 Task: Select the current location as CNN Center, Georgia, United States . Now zoom + , and verify the location . Show zoom slider
Action: Mouse moved to (178, 68)
Screenshot: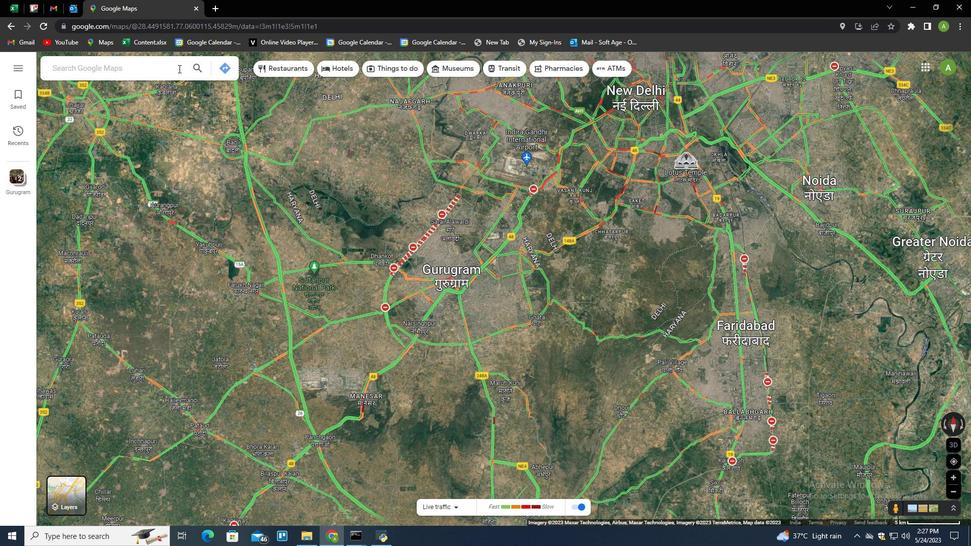 
Action: Mouse pressed left at (178, 68)
Screenshot: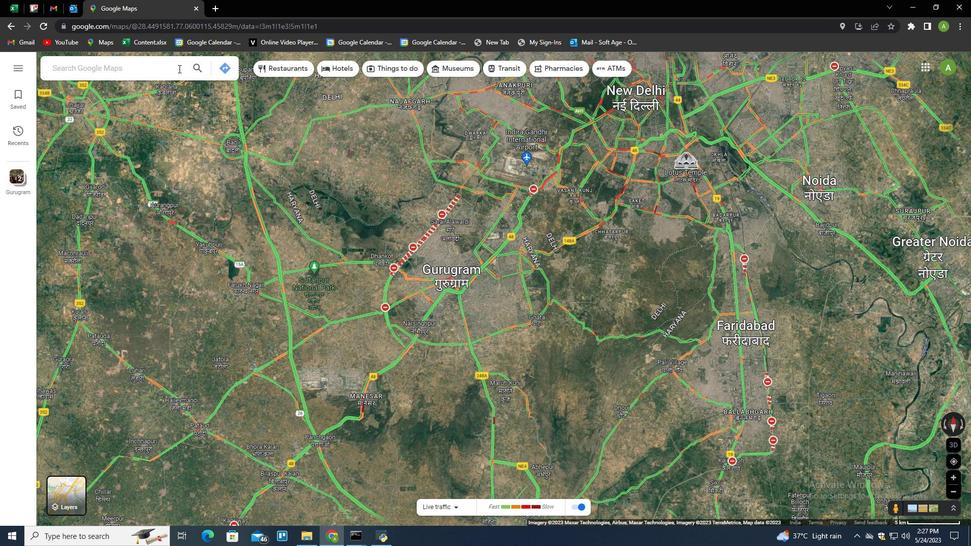 
Action: Mouse moved to (163, 70)
Screenshot: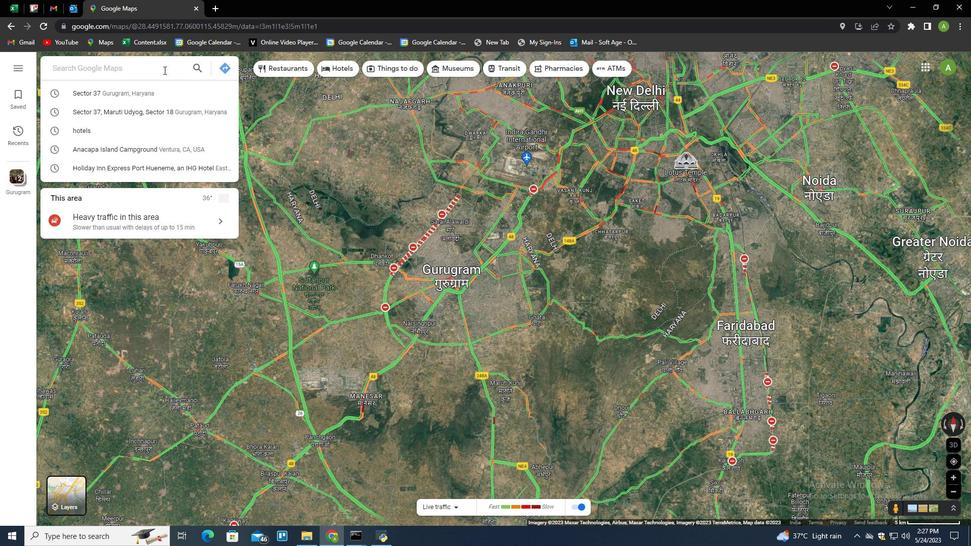 
Action: Key pressed <Key.shift>CNN<Key.space>Center,<Key.space><Key.shift>Georgia,<Key.space><Key.shift>United<Key.space><Key.shift>States<Key.enter>
Screenshot: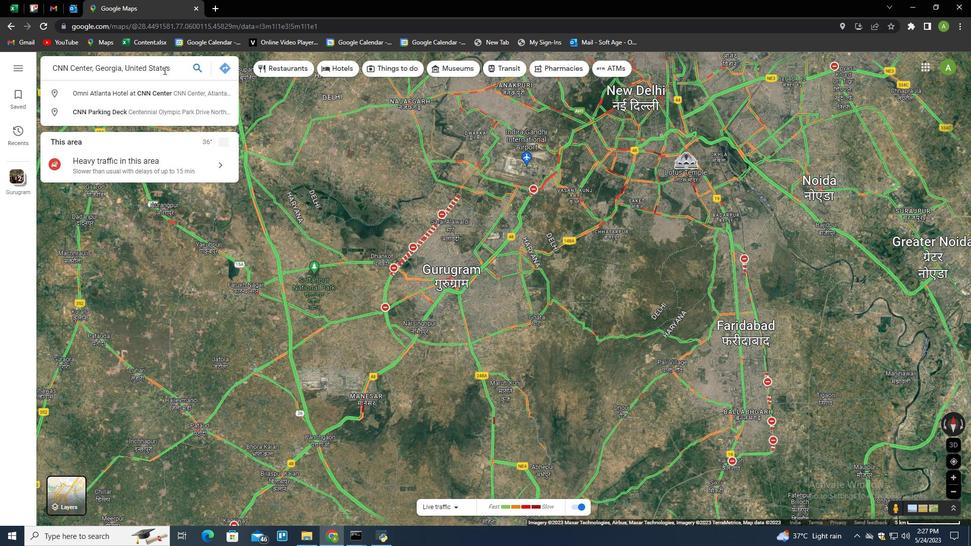 
Action: Mouse moved to (180, 69)
Screenshot: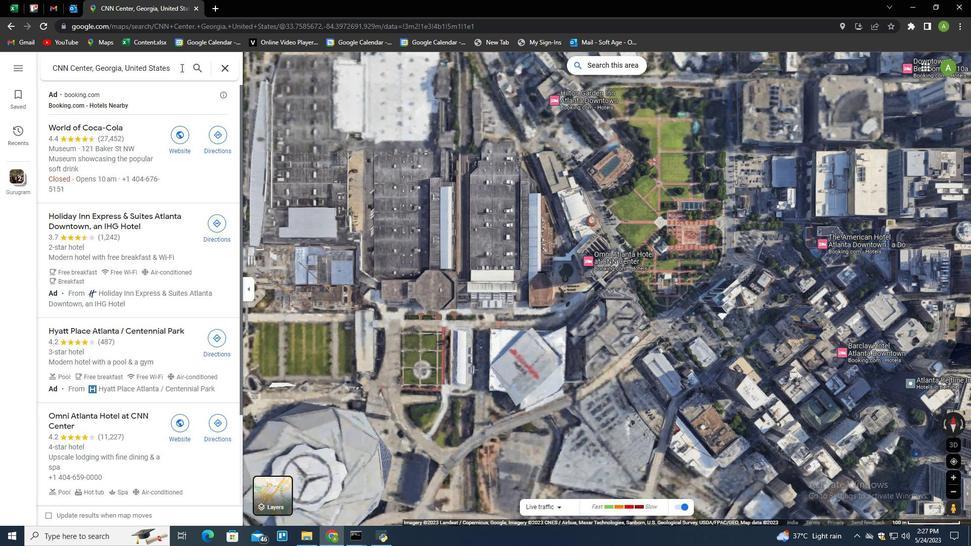 
Action: Mouse pressed left at (180, 69)
Screenshot: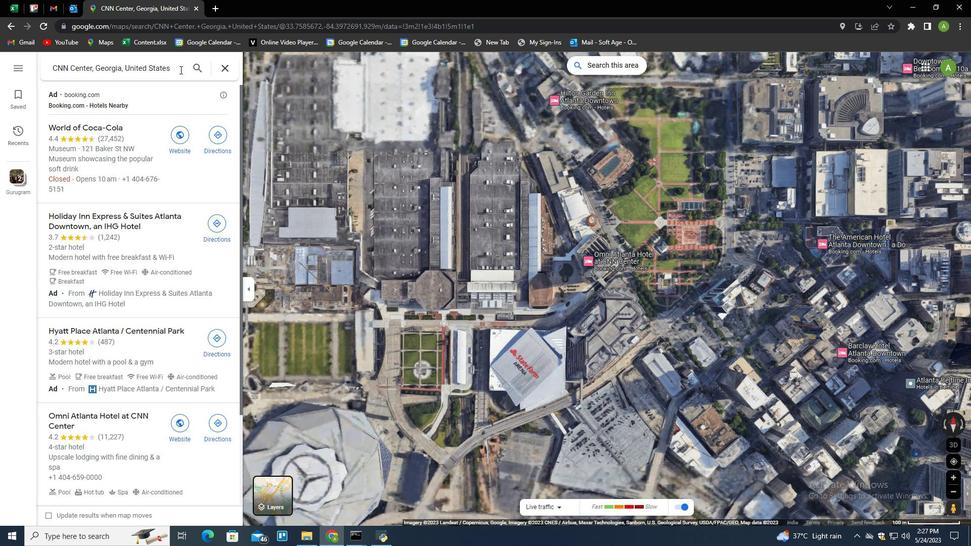 
Action: Mouse moved to (199, 67)
Screenshot: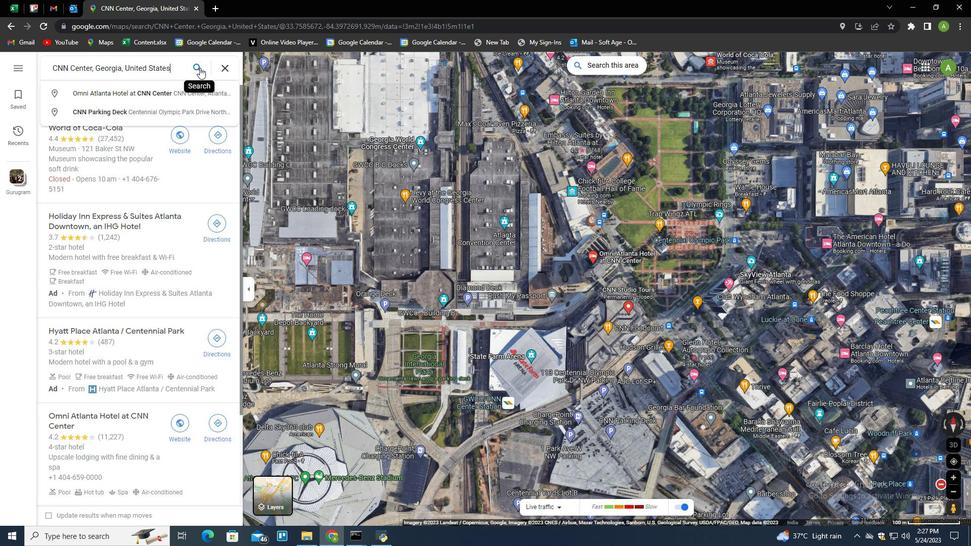 
Action: Mouse pressed left at (199, 67)
Screenshot: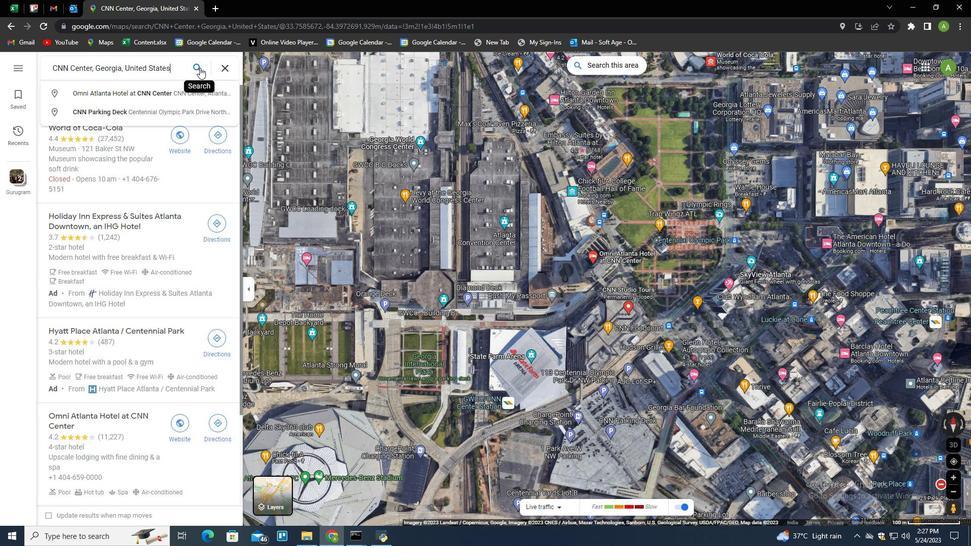 
Action: Mouse moved to (951, 491)
Screenshot: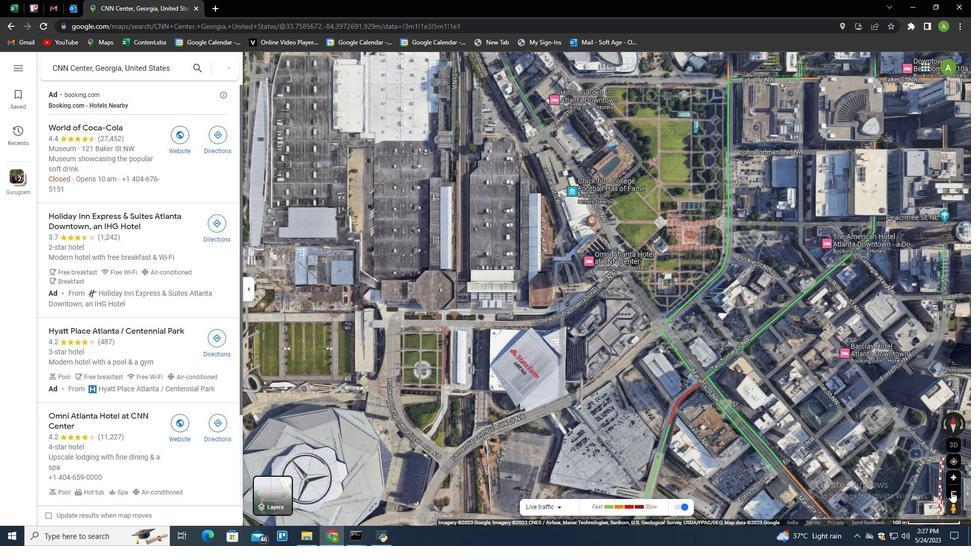 
Action: Mouse pressed left at (951, 491)
Screenshot: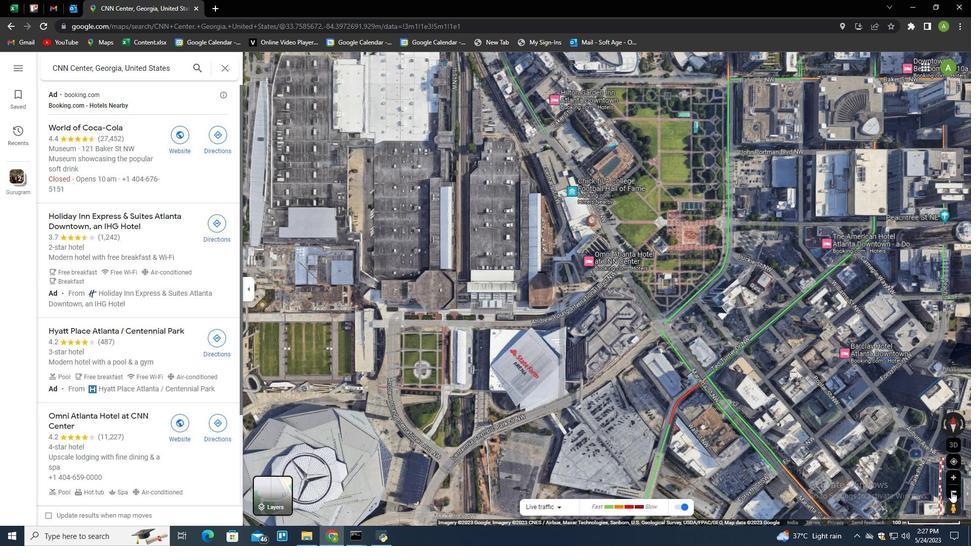 
Action: Mouse moved to (952, 491)
Screenshot: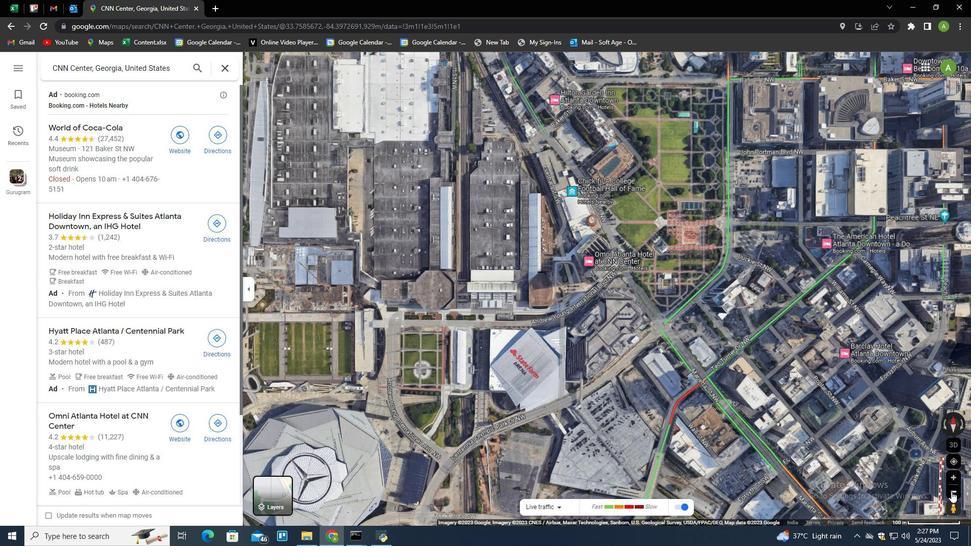 
Action: Mouse pressed left at (952, 491)
Screenshot: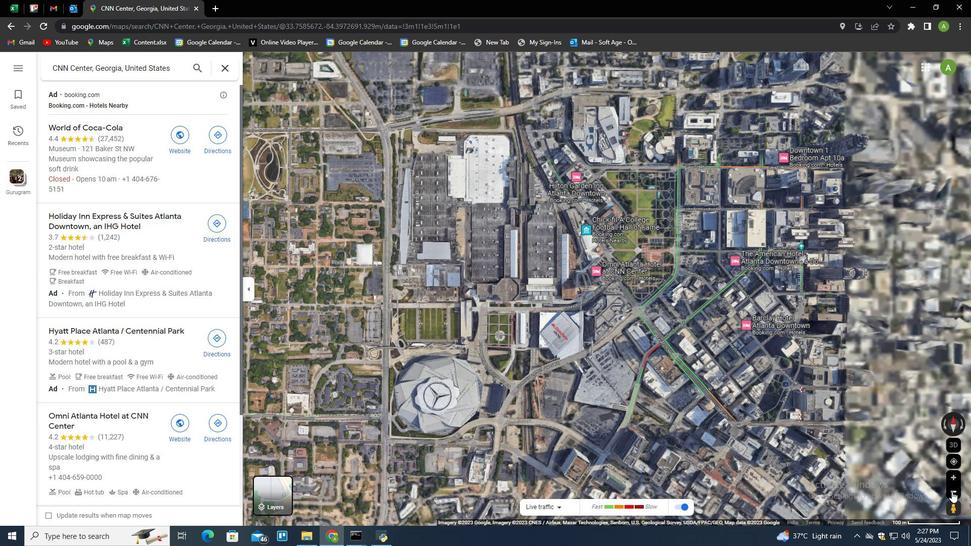 
Action: Mouse pressed left at (952, 491)
Screenshot: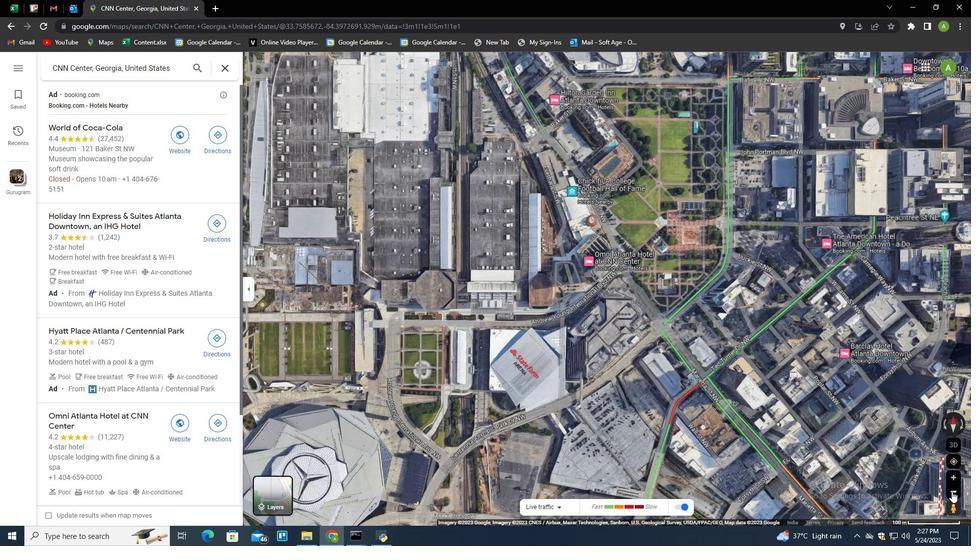 
Action: Mouse pressed left at (952, 491)
Screenshot: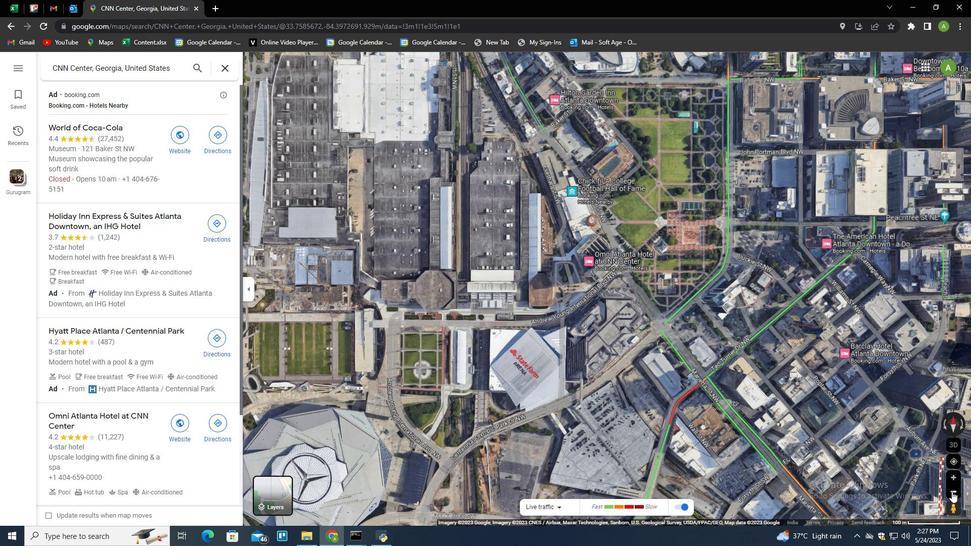 
Action: Mouse pressed left at (952, 491)
Screenshot: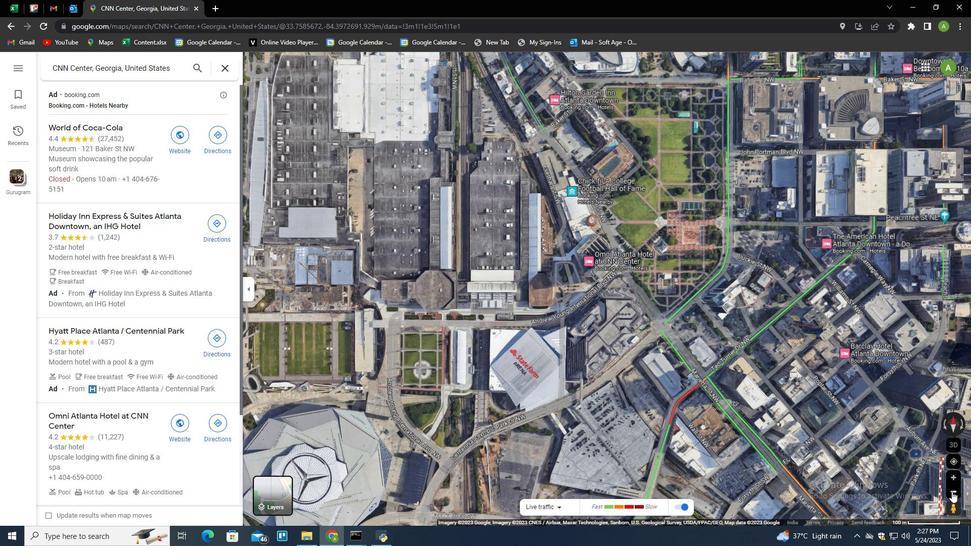 
Action: Mouse pressed left at (952, 491)
Screenshot: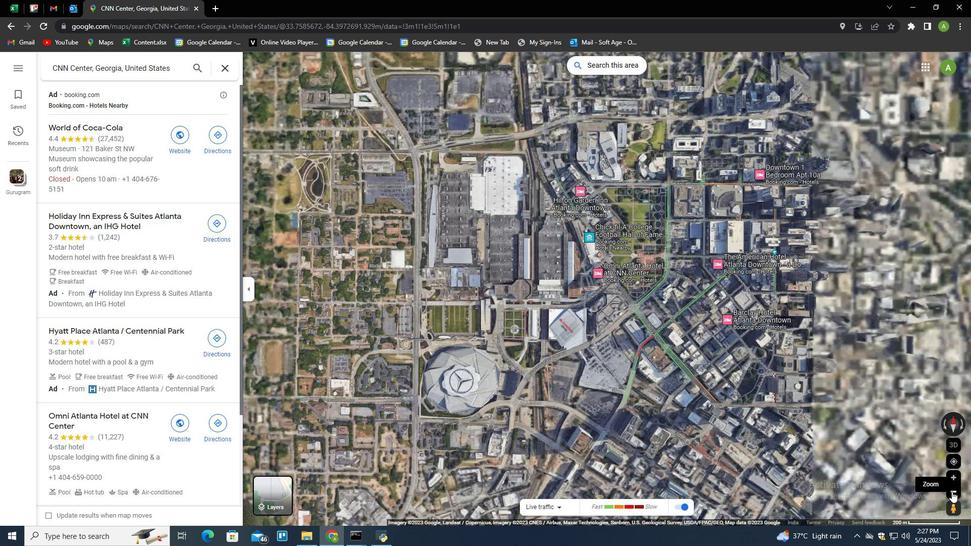 
Action: Mouse moved to (952, 491)
Screenshot: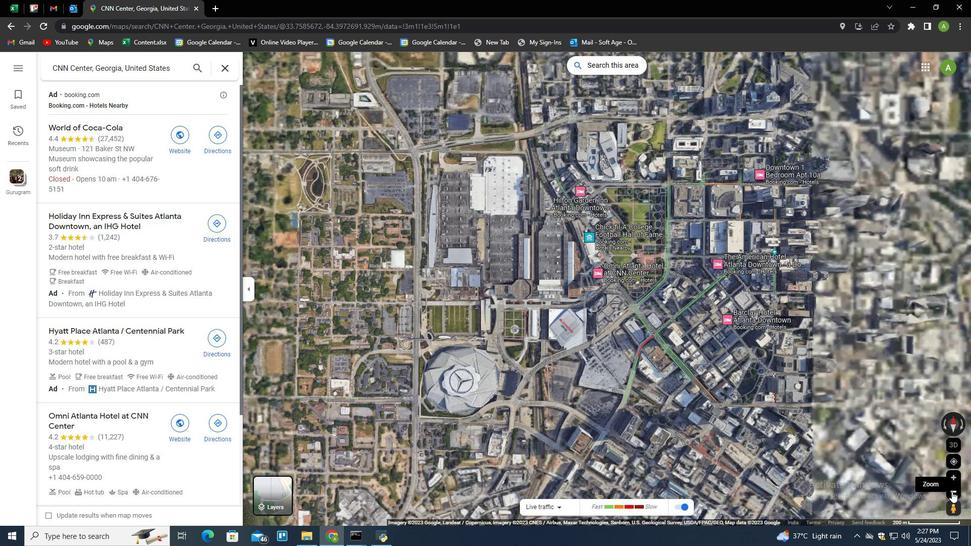 
Action: Mouse pressed left at (952, 491)
Screenshot: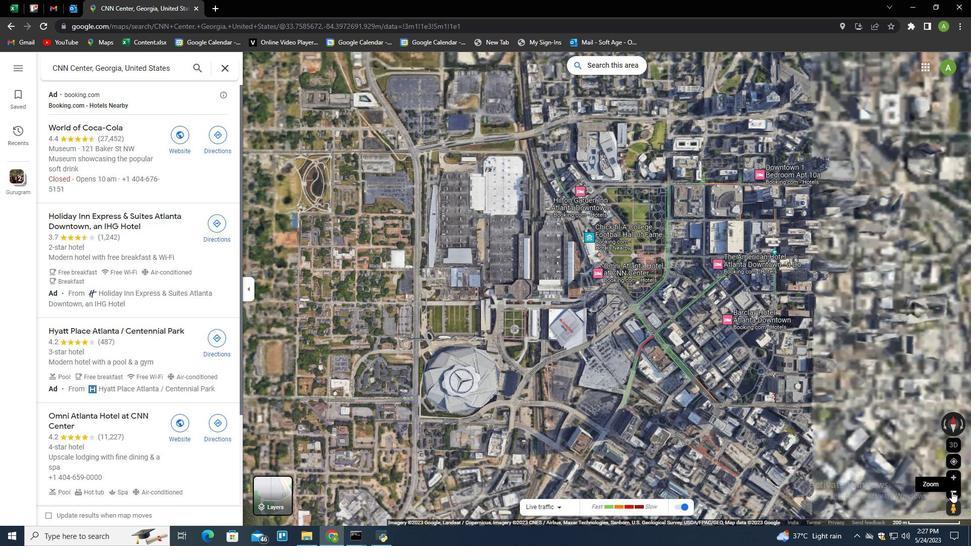 
Action: Mouse moved to (219, 62)
Screenshot: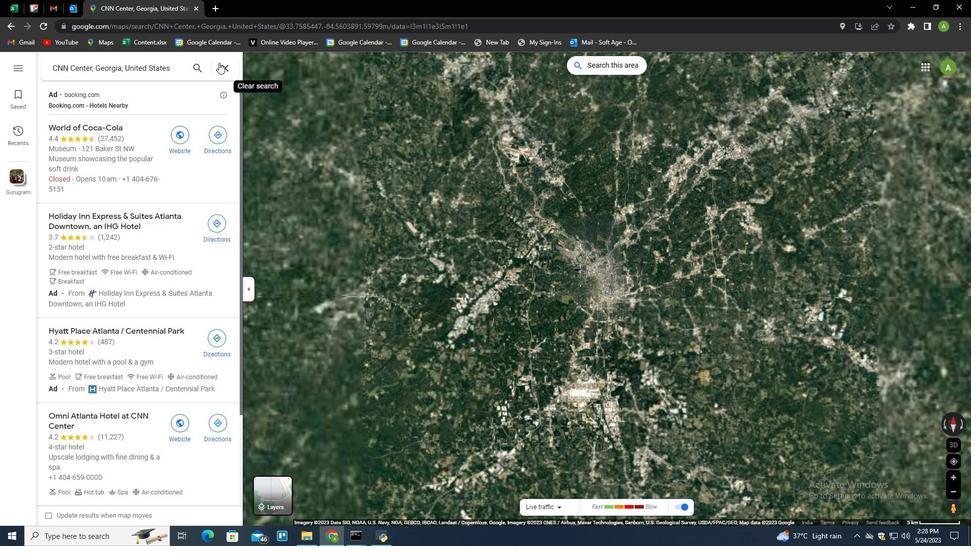 
Action: Mouse pressed left at (219, 62)
Screenshot: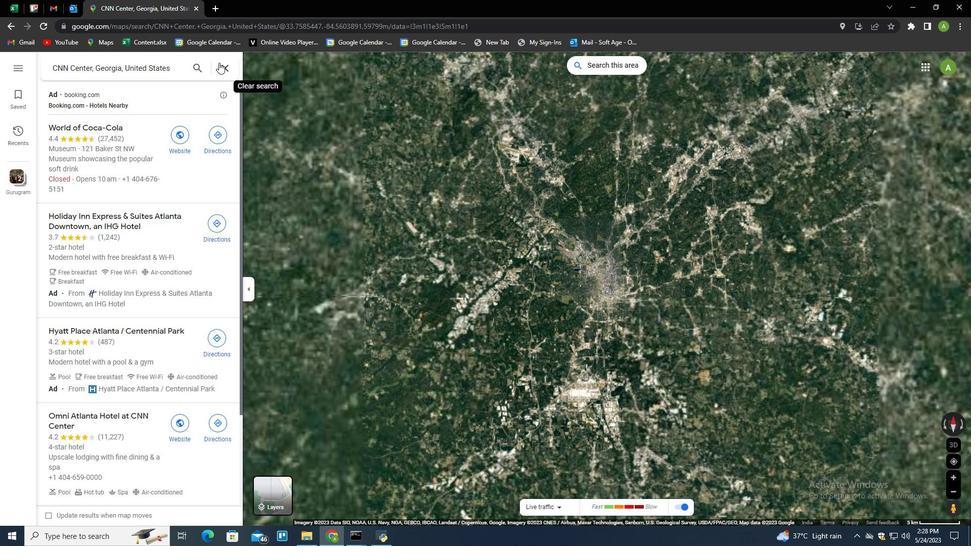 
Action: Mouse moved to (181, 67)
Screenshot: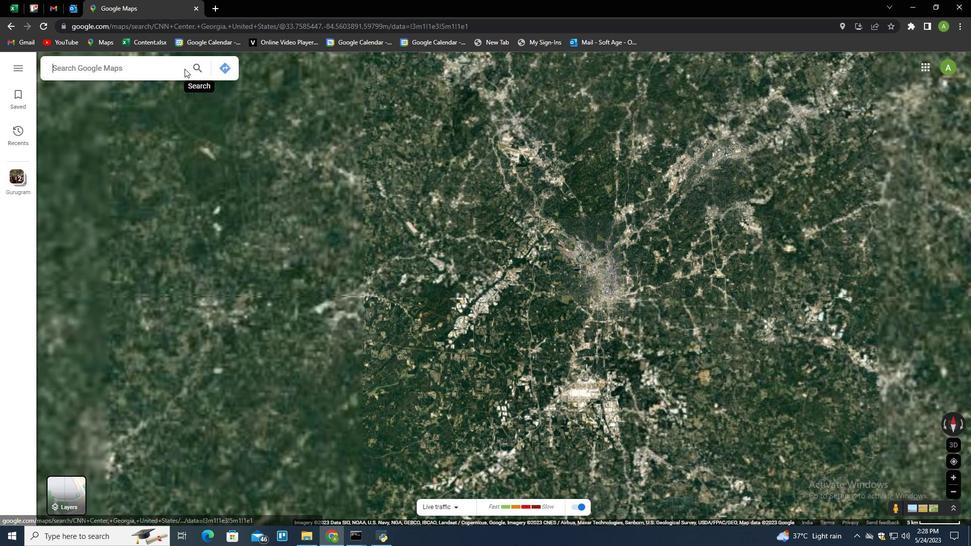 
Action: Mouse pressed left at (181, 67)
Screenshot: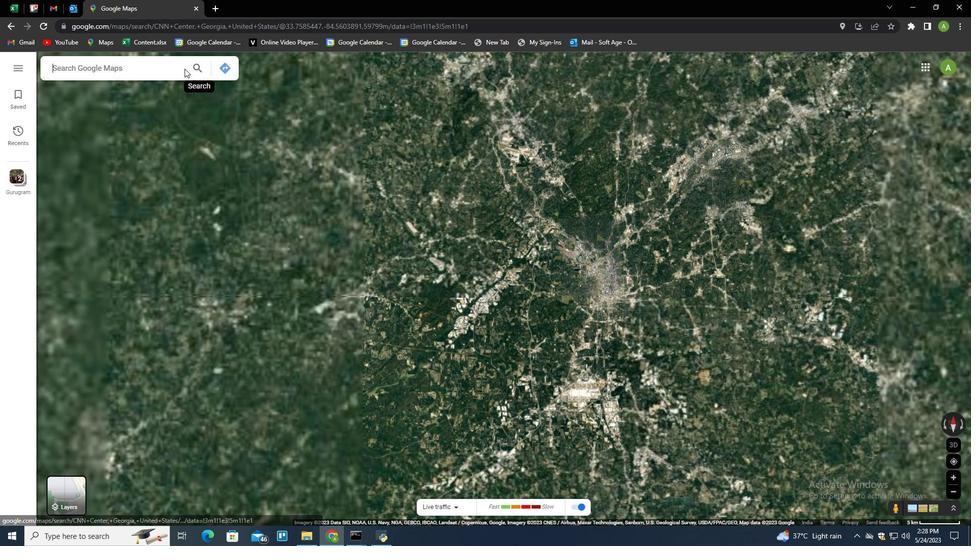 
Action: Key pressed <Key.shift>CNN<Key.space>center,<Key.space><Key.shift>United<Key.space><Key.shift>States<Key.space><Key.shift>Georgia<Key.down><Key.down><Key.down><Key.up>
Screenshot: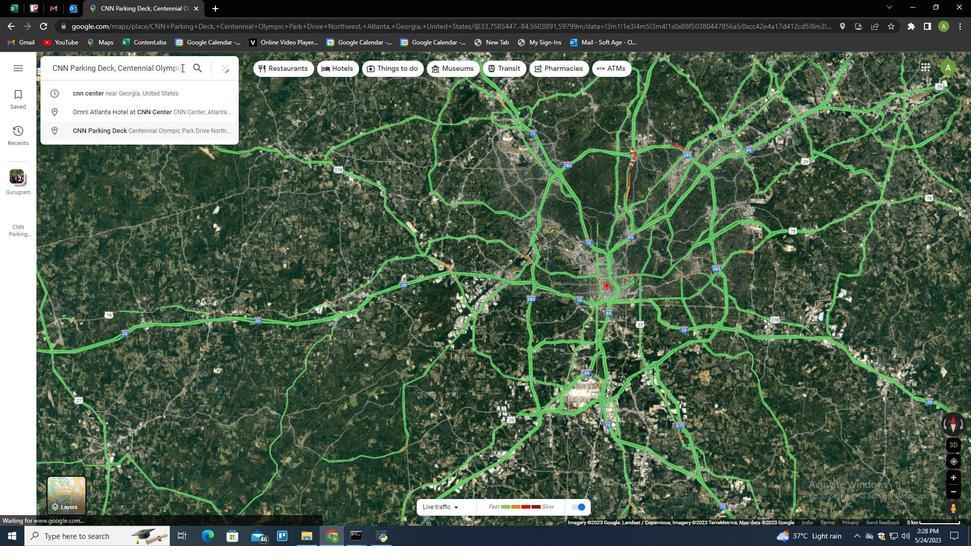 
Action: Mouse moved to (126, 66)
Screenshot: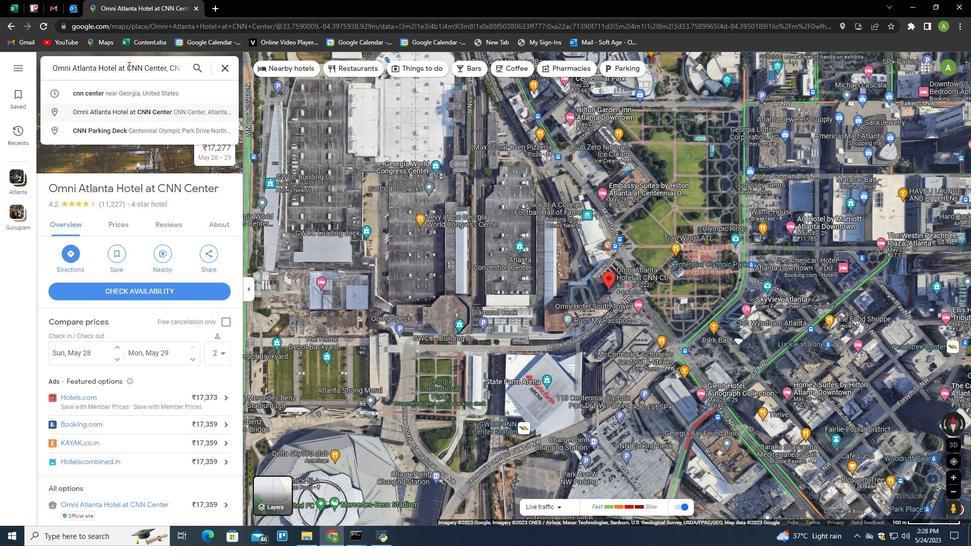 
Action: Mouse pressed left at (126, 66)
Screenshot: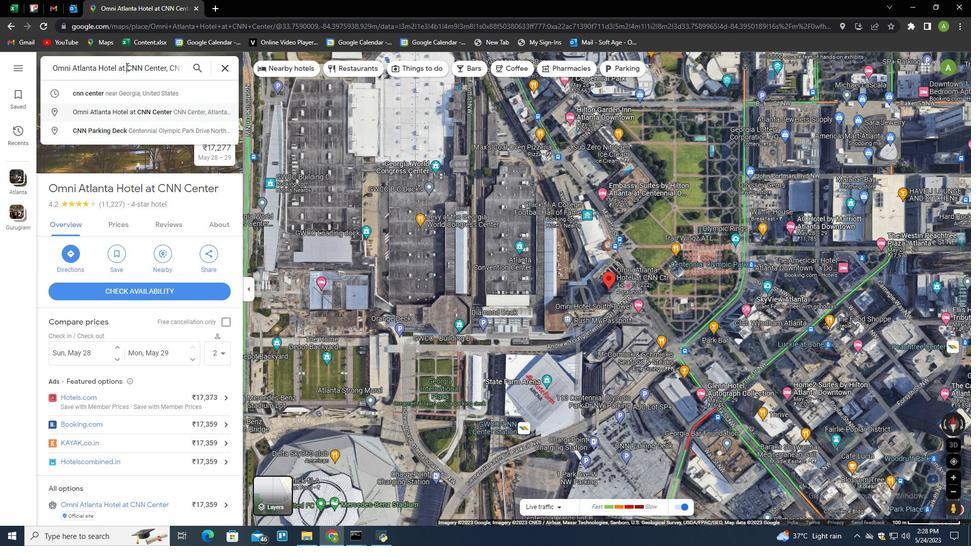 
Action: Mouse moved to (136, 64)
Screenshot: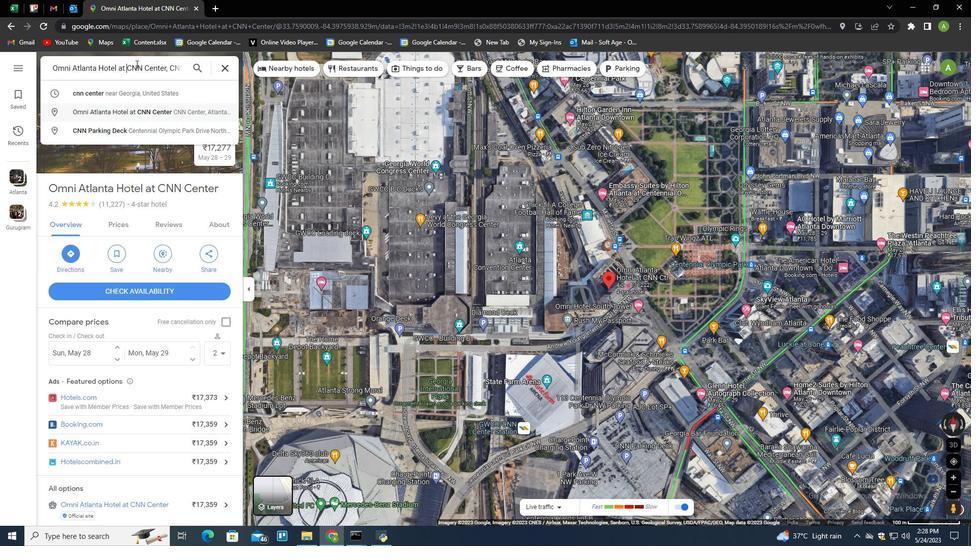 
Action: Key pressed <Key.shift_r><Key.home><Key.backspace><Key.right><Key.right><Key.right><Key.right><Key.right><Key.right><Key.right><Key.right><Key.right><Key.right><Key.right><Key.right><Key.right><Key.right><Key.right><Key.right><Key.right><Key.right><Key.right><Key.right><Key.right><Key.right><Key.right><Key.right><Key.right><Key.right><Key.right><Key.right><Key.right><Key.right><Key.right><Key.right><Key.right><Key.right><Key.right><Key.right><Key.right><Key.right><Key.right><Key.right><Key.right><Key.right><Key.right><Key.right><Key.right><Key.right><Key.right><Key.right><Key.right><Key.right><Key.right><Key.right><Key.right><Key.right><Key.right><Key.right><Key.right><Key.right><Key.right><Key.right><Key.right><Key.right><Key.right><Key.right><Key.right><Key.right><Key.right><Key.right><Key.right><Key.right><Key.right><Key.right><Key.right><Key.right><Key.right><Key.right><Key.right><Key.right><Key.right><Key.right><Key.right><Key.right><Key.right><Key.right><Key.right><Key.right><Key.left><Key.left><Key.left><Key.enter>
Screenshot: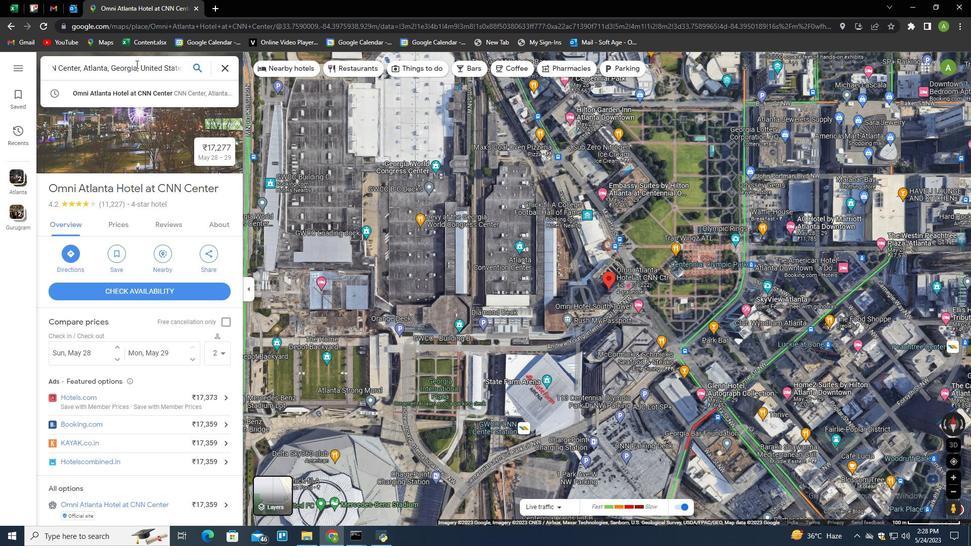 
Action: Mouse moved to (603, 343)
Screenshot: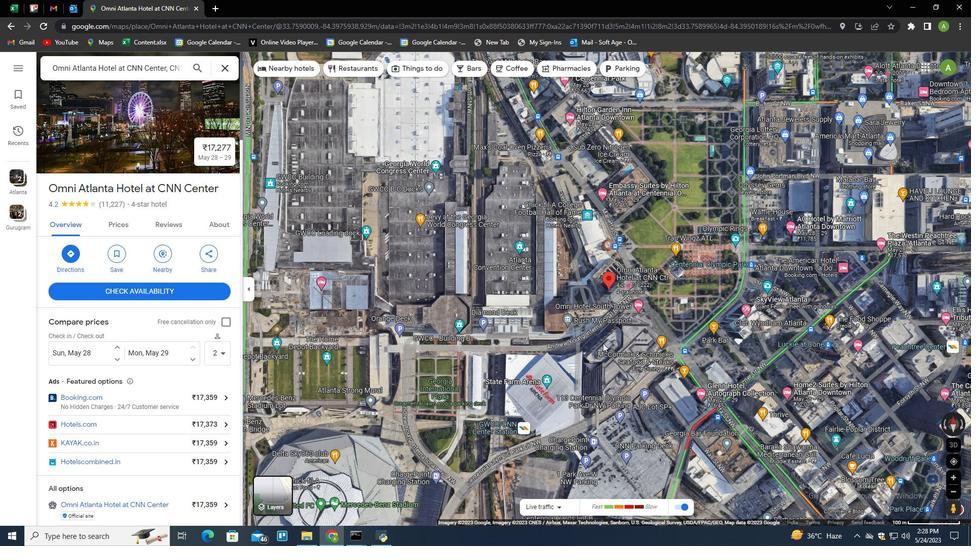 
Action: Mouse scrolled (603, 342) with delta (0, 0)
Screenshot: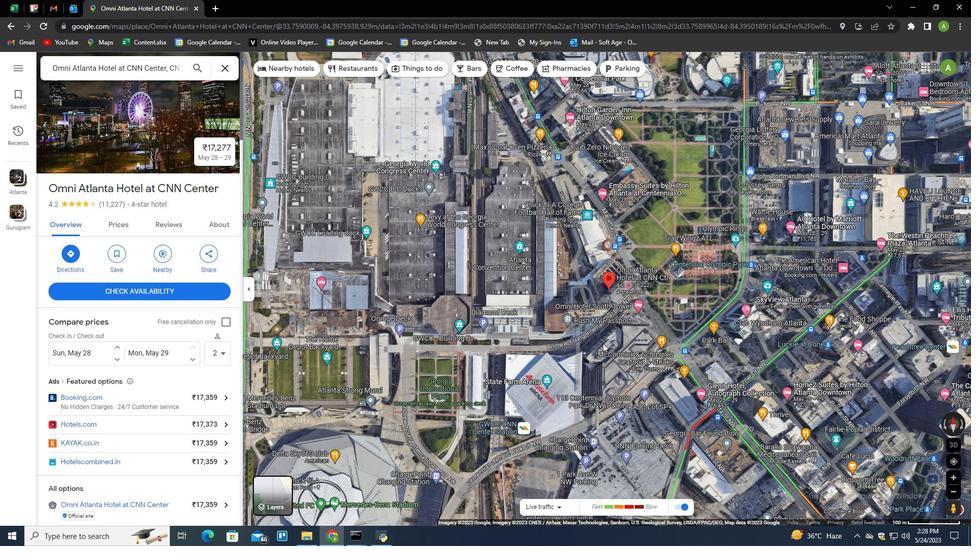 
Action: Mouse scrolled (603, 342) with delta (0, 0)
Screenshot: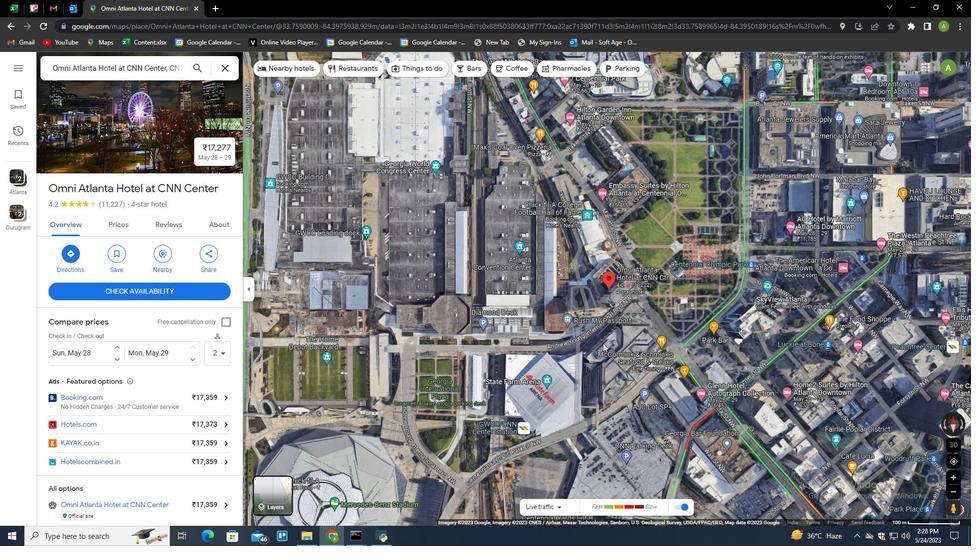 
Action: Mouse scrolled (603, 342) with delta (0, 0)
Screenshot: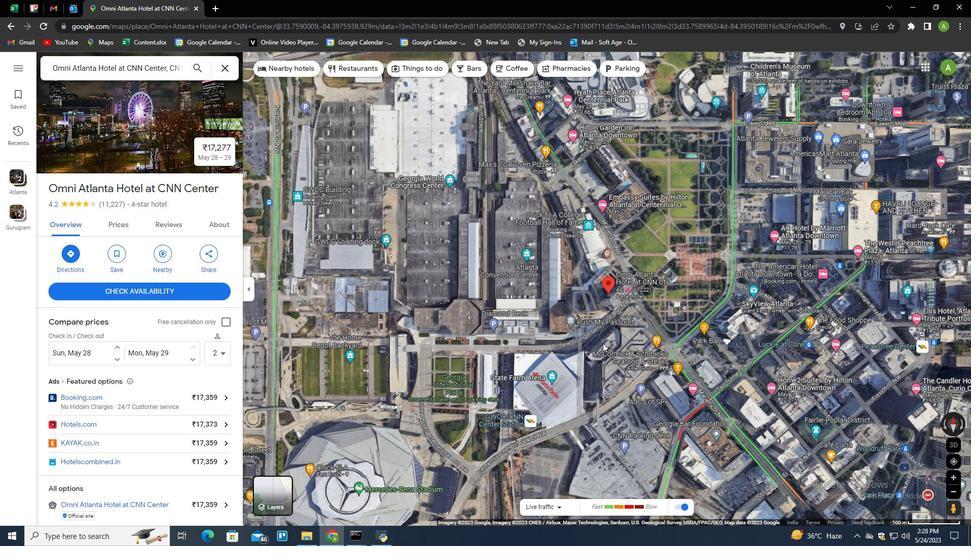 
Action: Mouse scrolled (603, 342) with delta (0, 0)
Screenshot: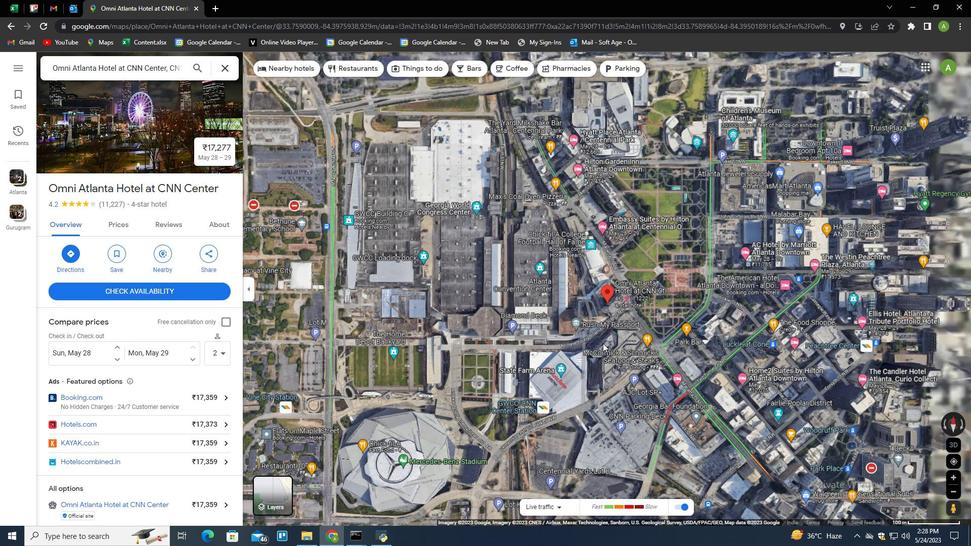 
Action: Mouse scrolled (603, 342) with delta (0, 0)
Screenshot: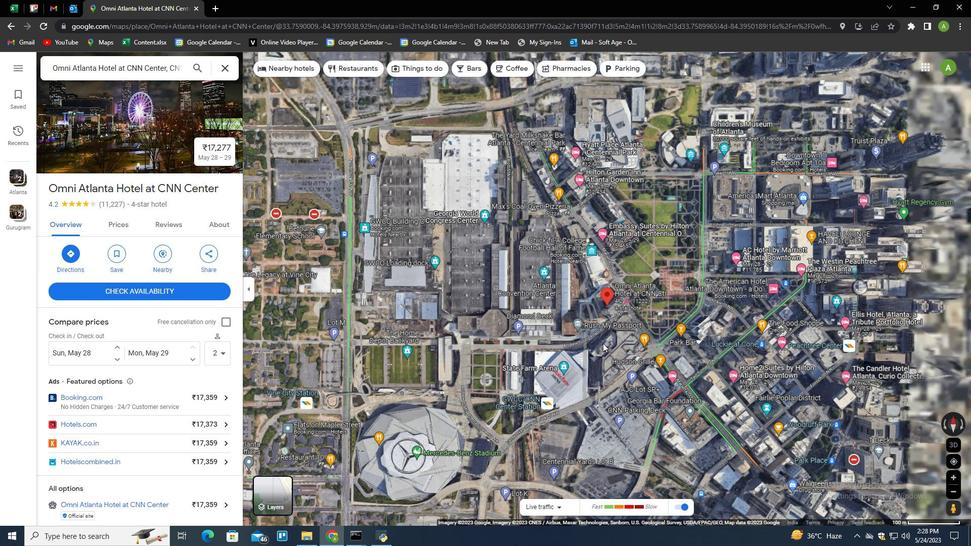 
Action: Mouse scrolled (603, 342) with delta (0, 0)
Screenshot: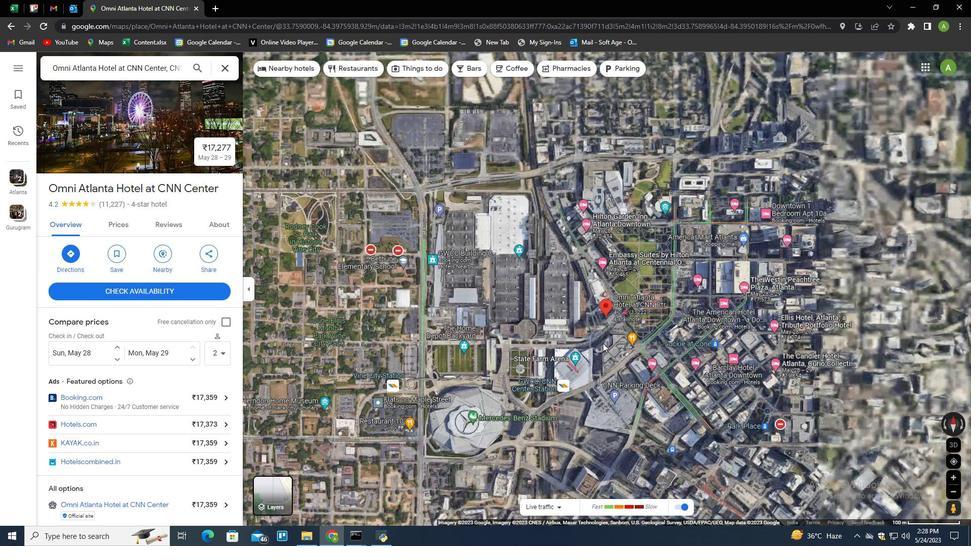 
Action: Mouse scrolled (603, 342) with delta (0, 0)
Screenshot: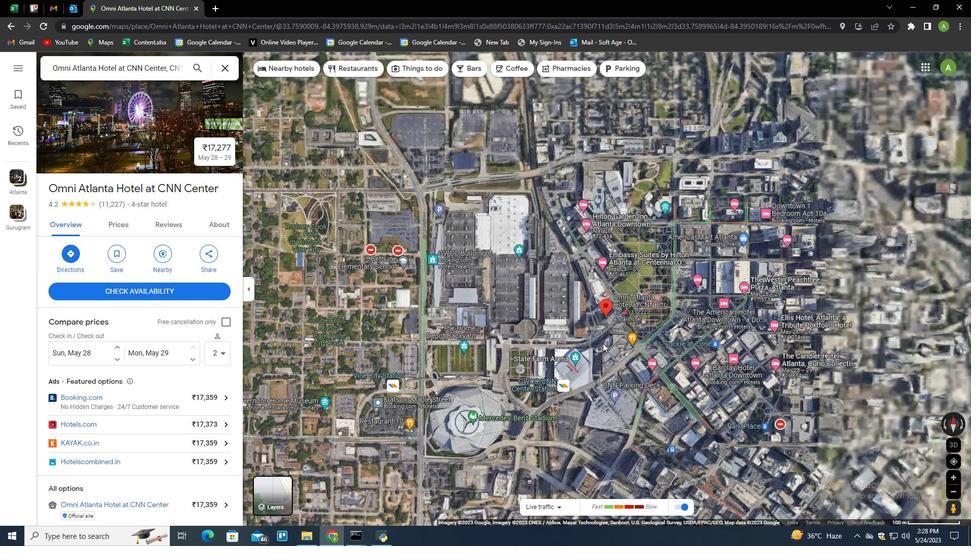 
Action: Mouse scrolled (603, 342) with delta (0, 0)
Screenshot: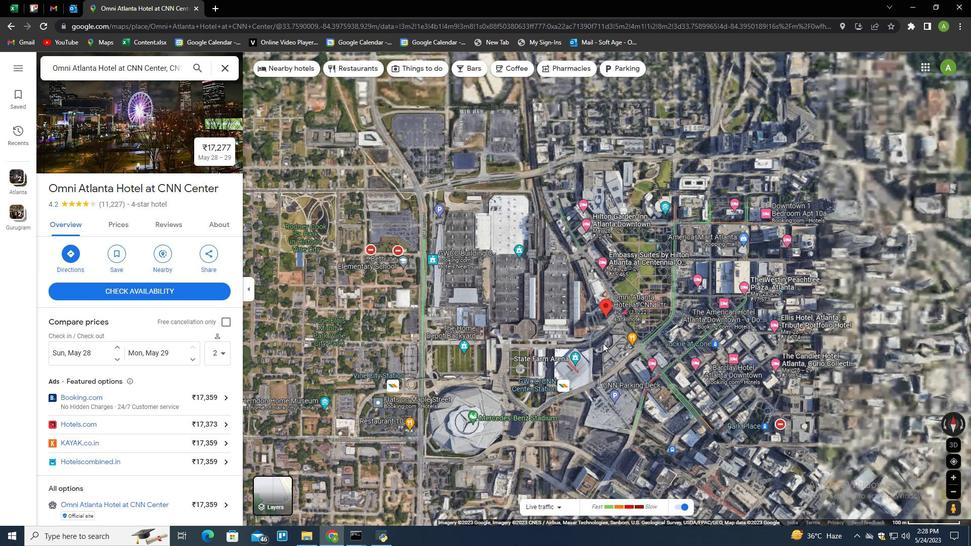 
Action: Mouse scrolled (603, 342) with delta (0, 0)
Screenshot: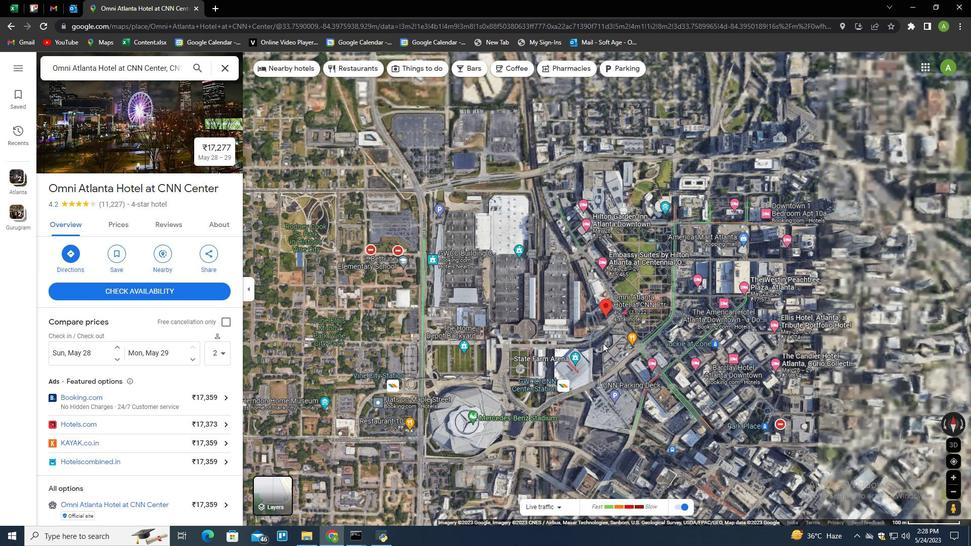 
Action: Mouse scrolled (603, 342) with delta (0, 0)
Screenshot: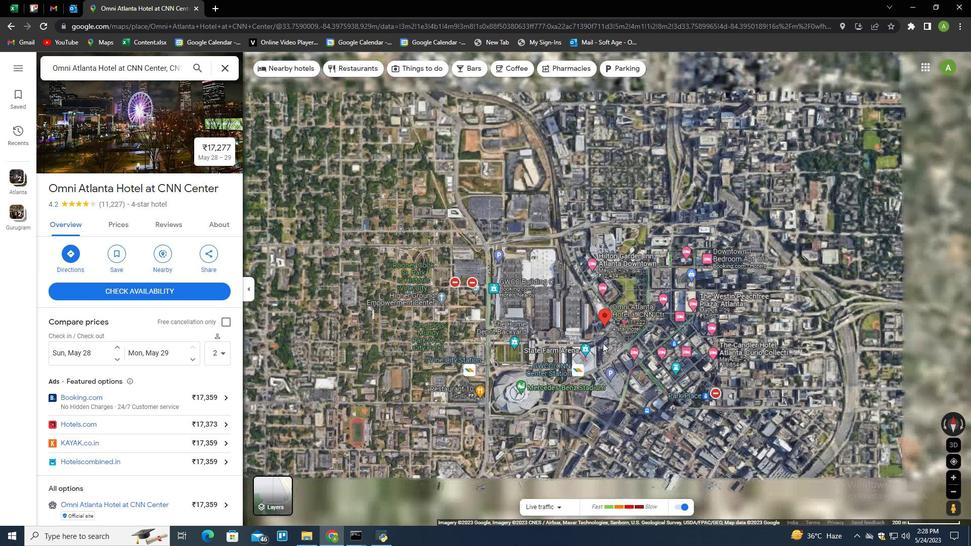 
Action: Mouse scrolled (603, 344) with delta (0, 0)
Screenshot: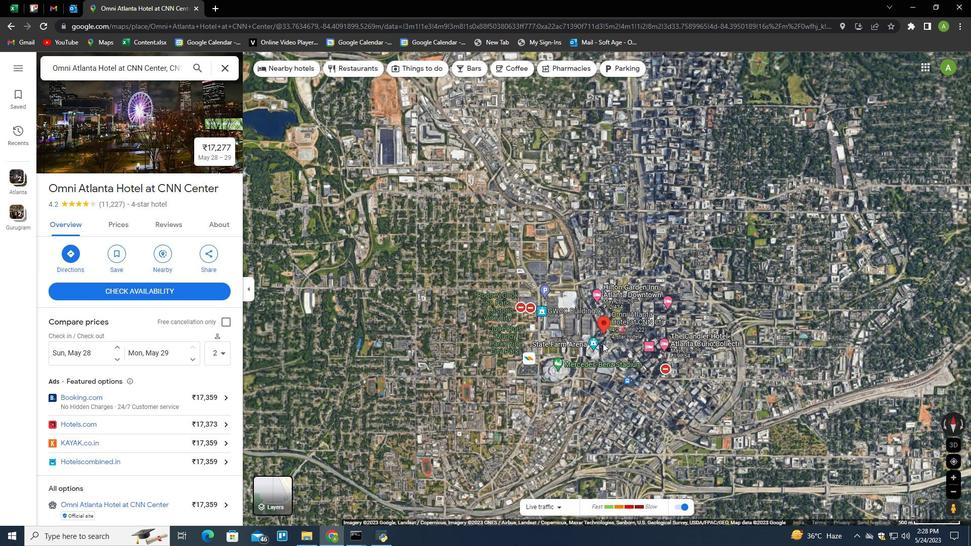 
Action: Mouse scrolled (603, 344) with delta (0, 0)
Screenshot: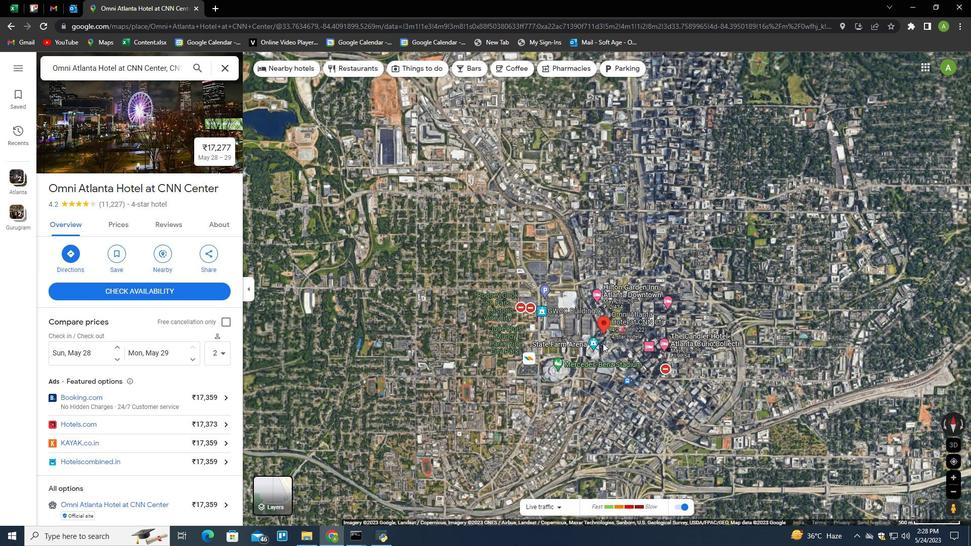 
Action: Mouse scrolled (603, 344) with delta (0, 0)
Screenshot: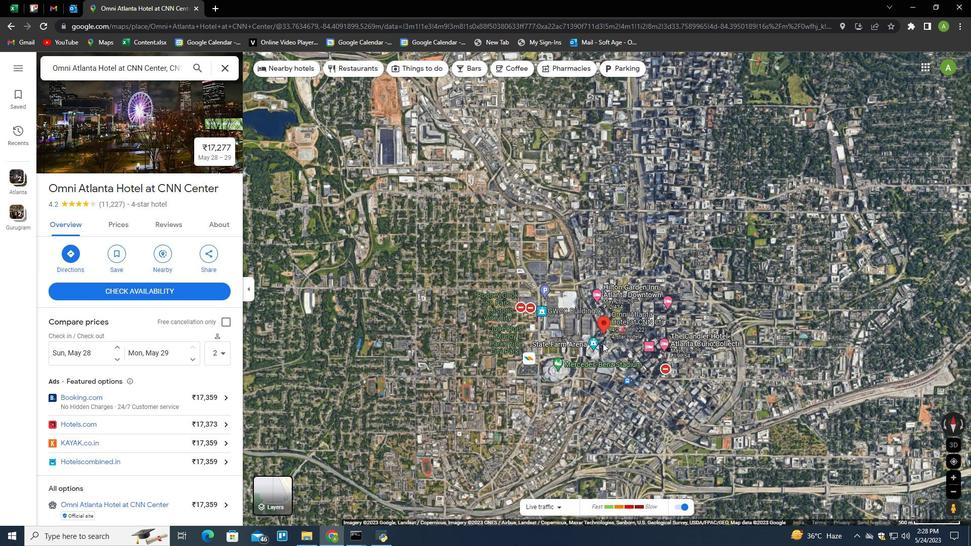 
Action: Mouse scrolled (603, 344) with delta (0, 0)
Screenshot: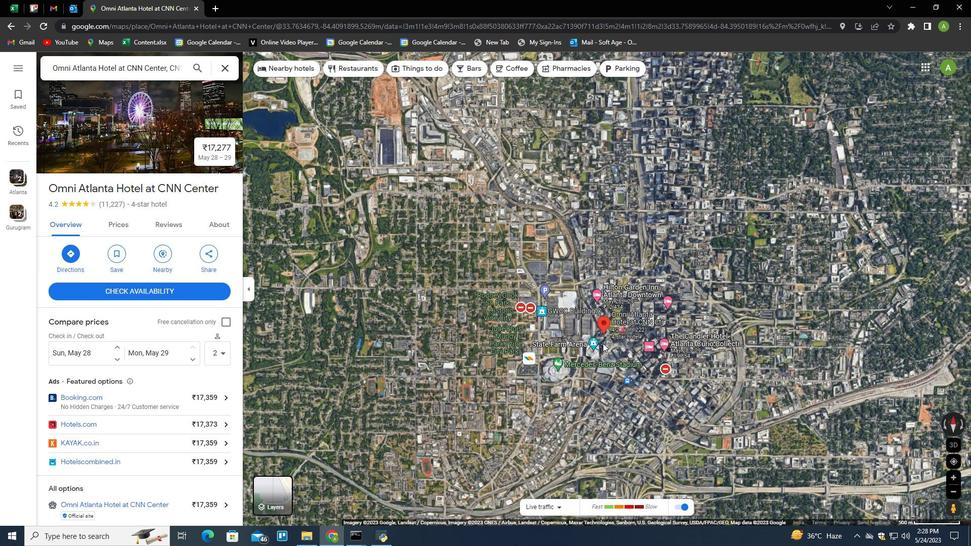 
Action: Mouse scrolled (603, 344) with delta (0, 0)
Screenshot: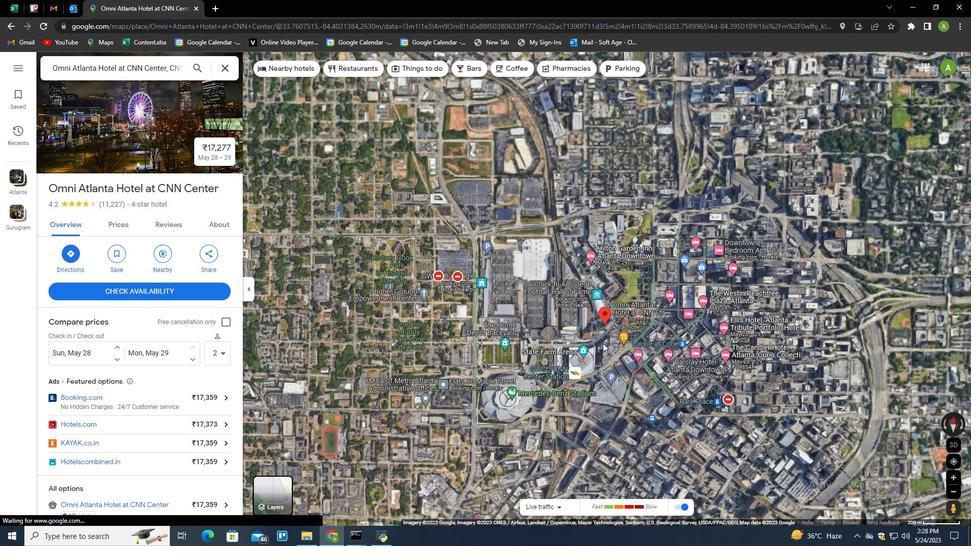 
Action: Mouse scrolled (603, 344) with delta (0, 0)
Screenshot: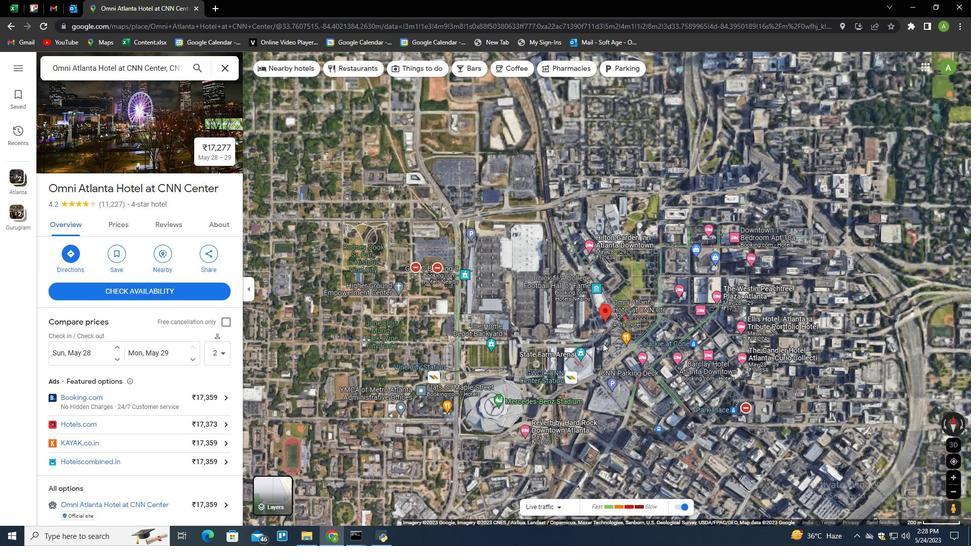 
Action: Mouse moved to (719, 308)
Screenshot: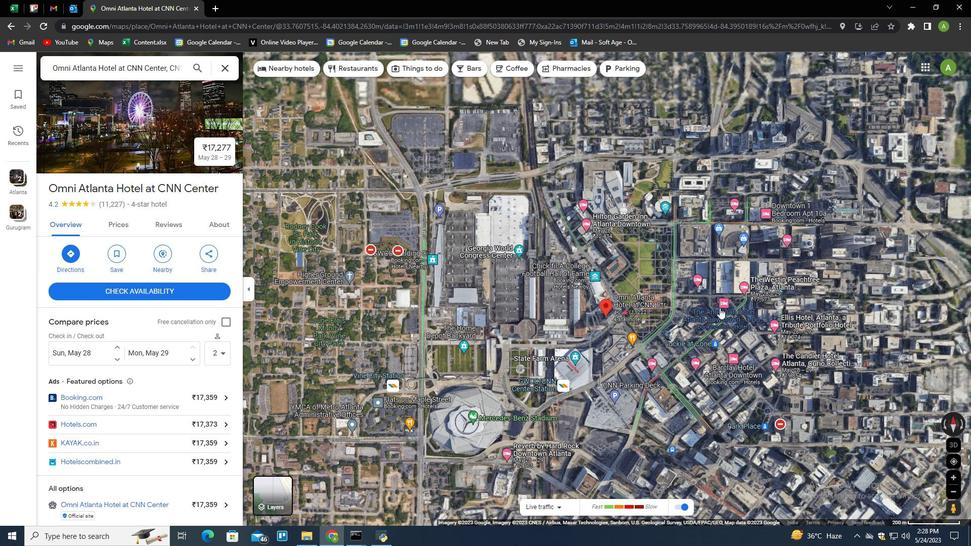 
Action: Mouse pressed left at (719, 308)
Screenshot: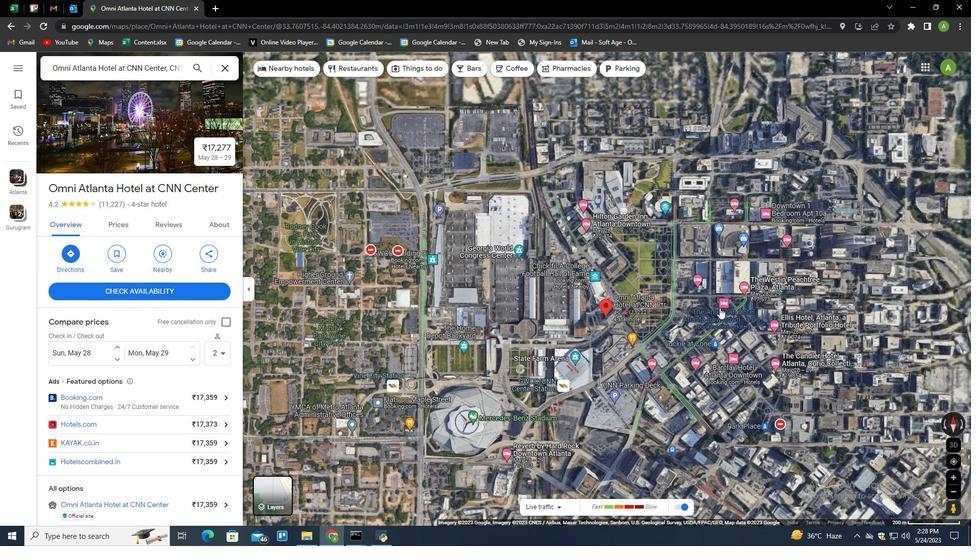 
Action: Mouse moved to (949, 476)
Screenshot: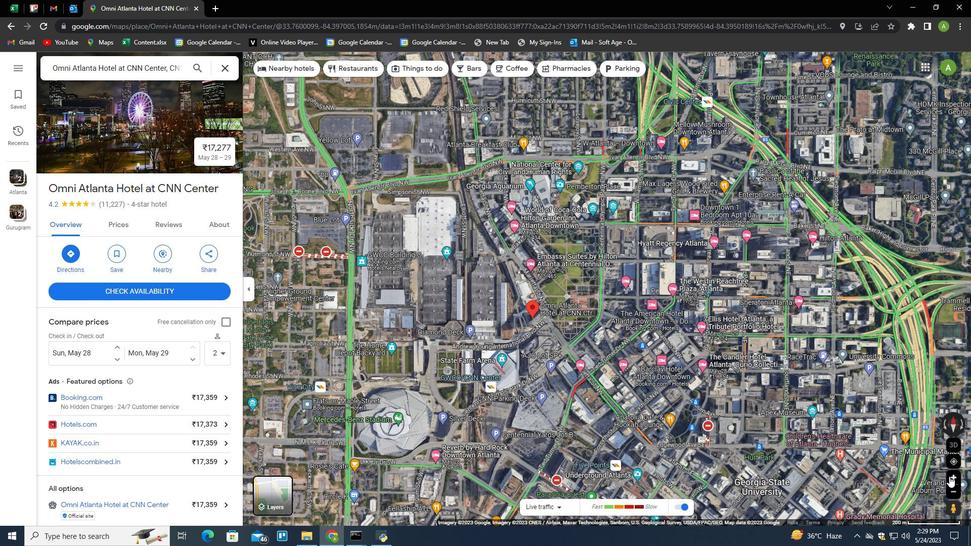
Action: Mouse pressed left at (949, 476)
Screenshot: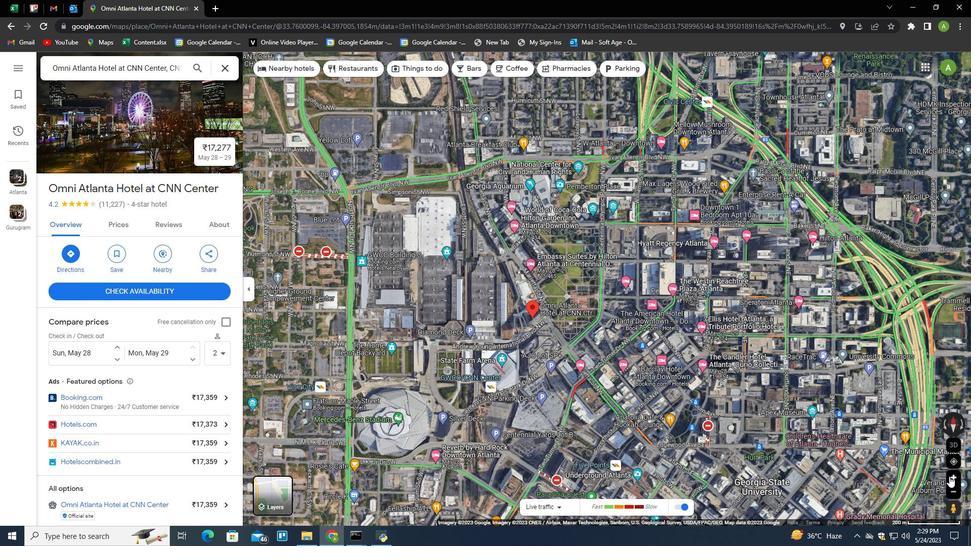 
Action: Mouse pressed left at (949, 476)
Screenshot: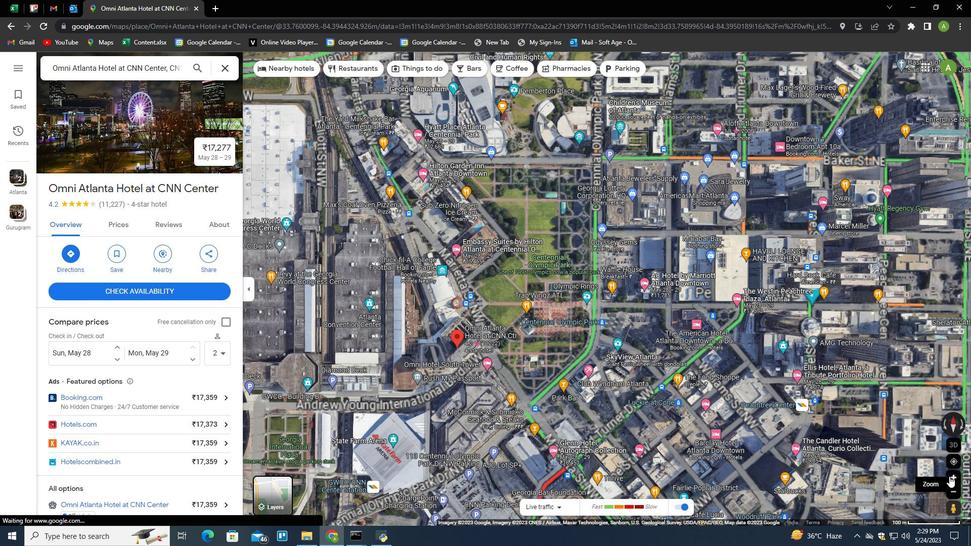 
Action: Mouse pressed left at (949, 476)
Screenshot: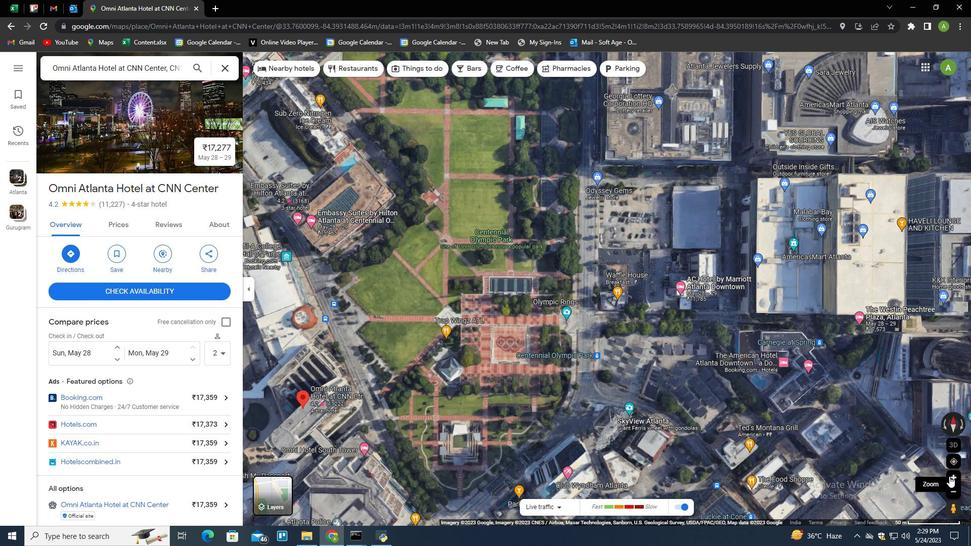 
Action: Mouse pressed left at (949, 476)
Screenshot: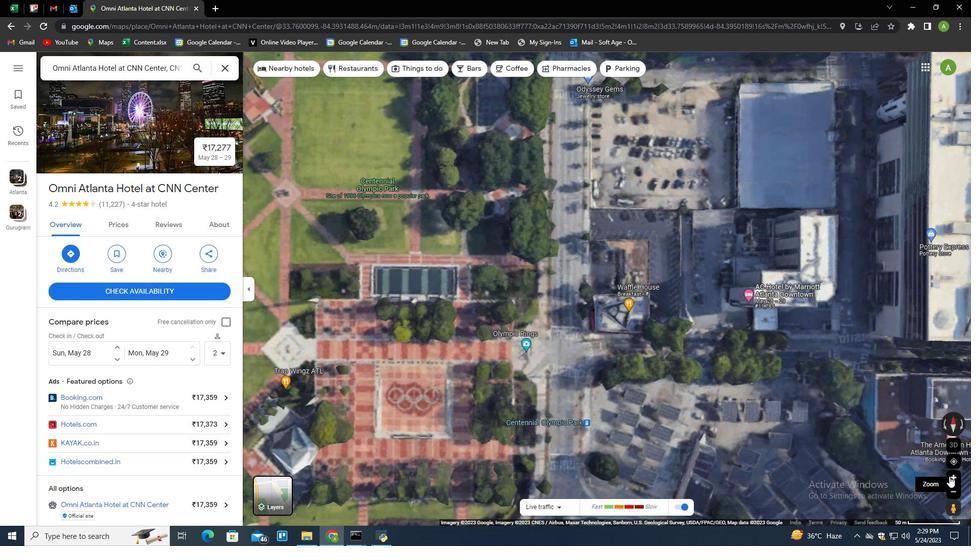 
Action: Mouse pressed left at (949, 476)
Screenshot: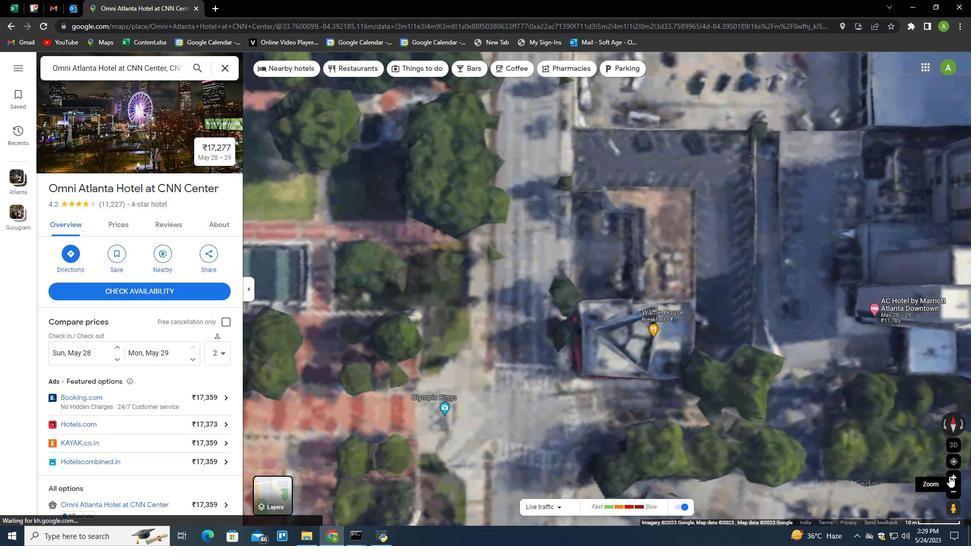 
Action: Mouse pressed left at (949, 476)
Screenshot: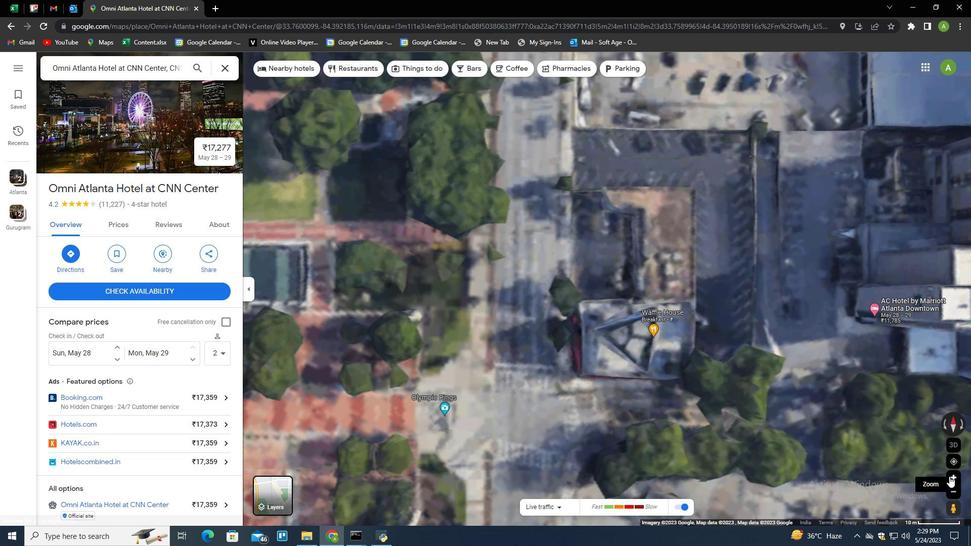 
Action: Mouse pressed left at (949, 476)
Screenshot: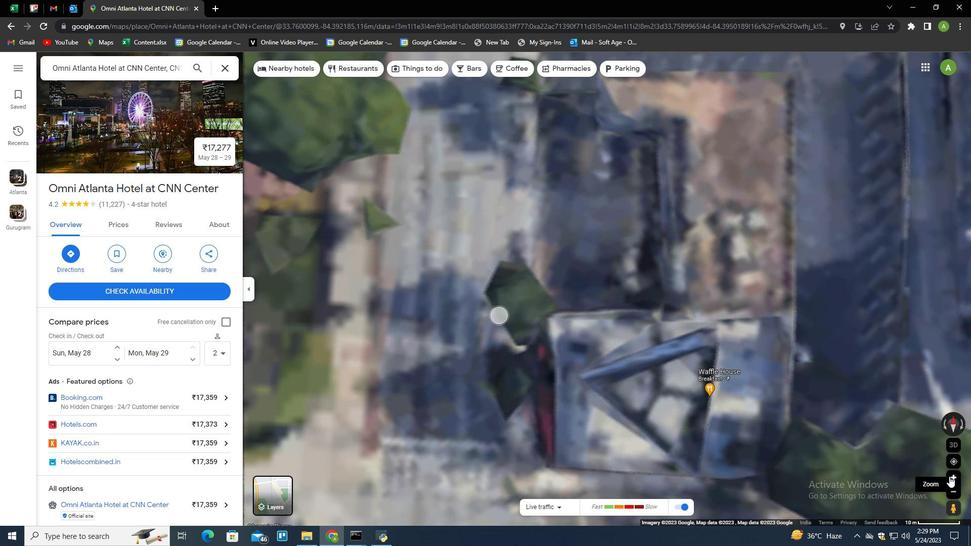 
Action: Mouse pressed left at (949, 476)
Screenshot: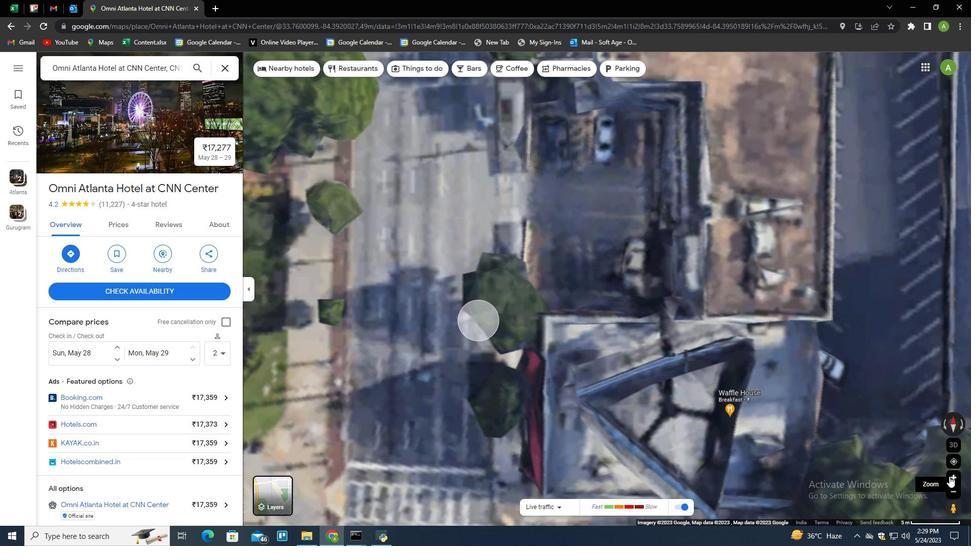 
Action: Mouse moved to (466, 319)
Screenshot: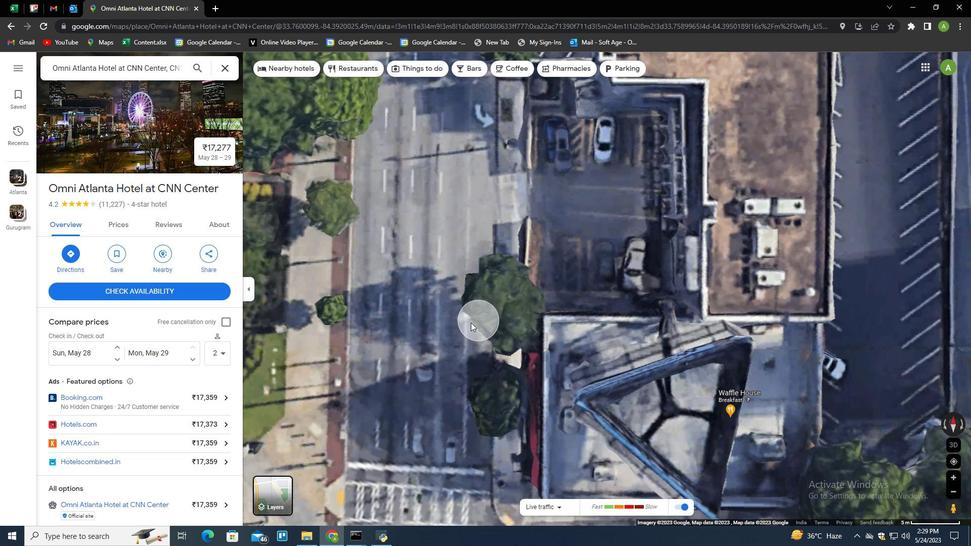 
Action: Mouse pressed left at (466, 319)
Screenshot: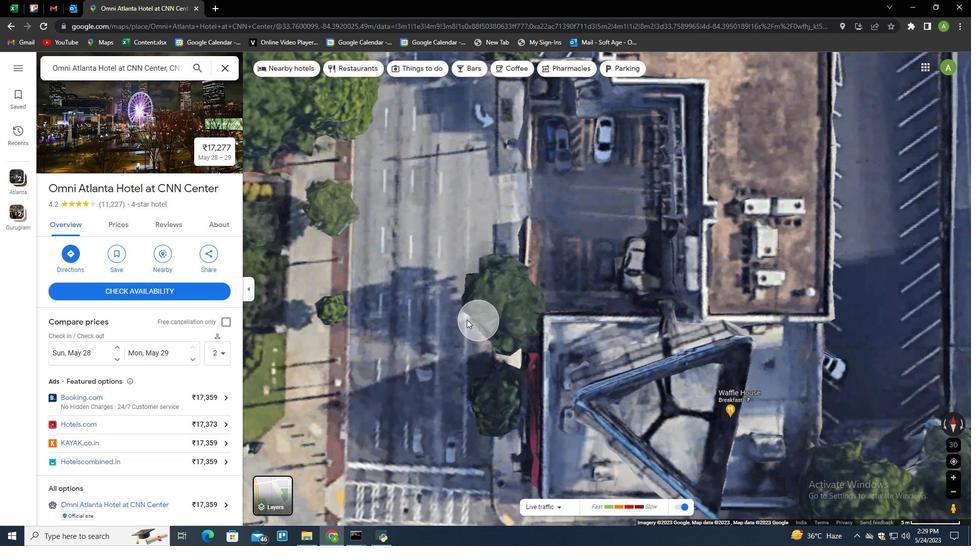 
Action: Mouse moved to (476, 319)
Screenshot: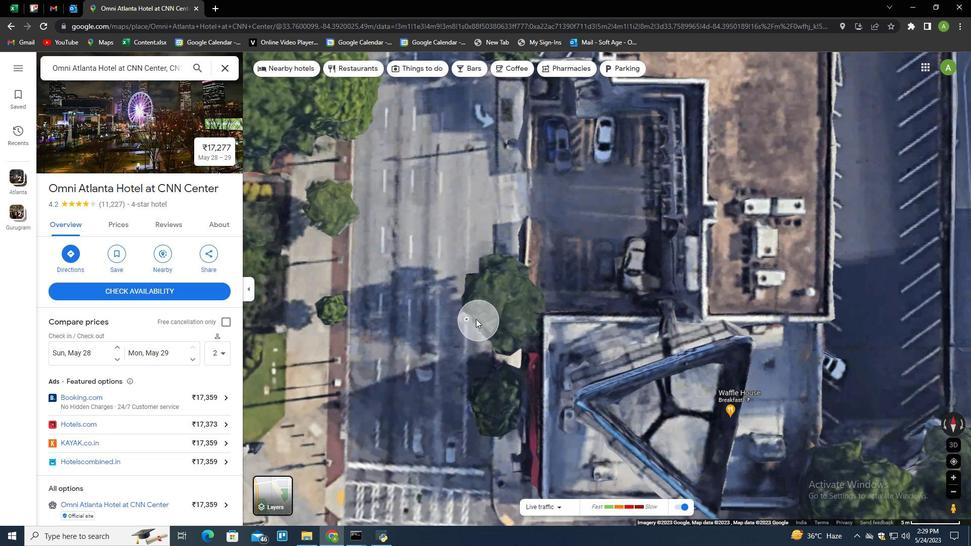 
Action: Mouse scrolled (476, 319) with delta (0, 0)
Screenshot: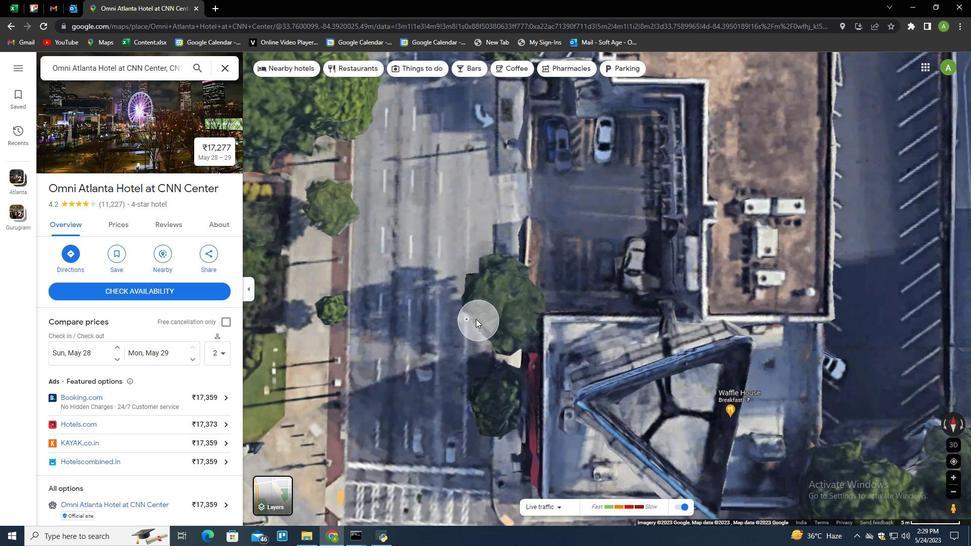 
Action: Mouse scrolled (476, 319) with delta (0, 0)
Screenshot: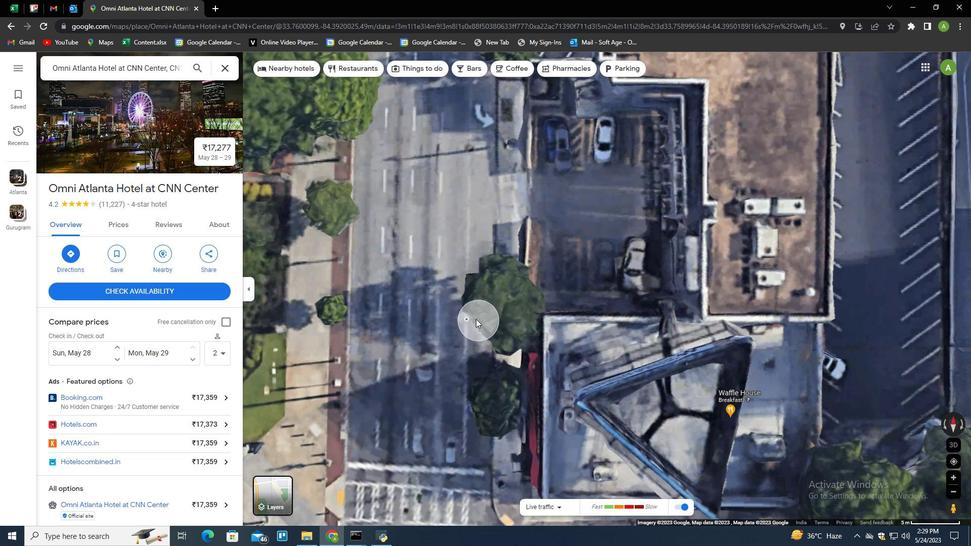 
Action: Mouse scrolled (476, 319) with delta (0, 0)
Screenshot: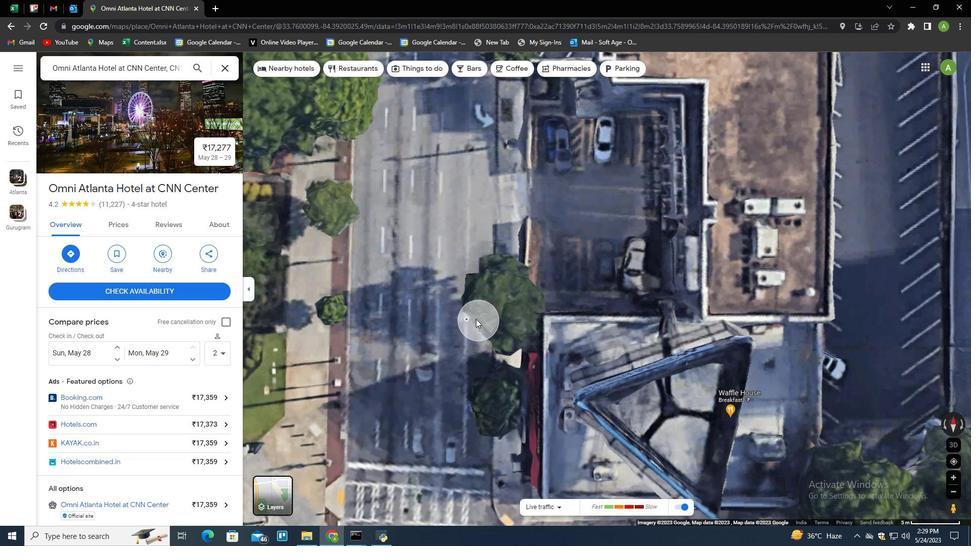 
Action: Mouse scrolled (476, 319) with delta (0, 0)
Screenshot: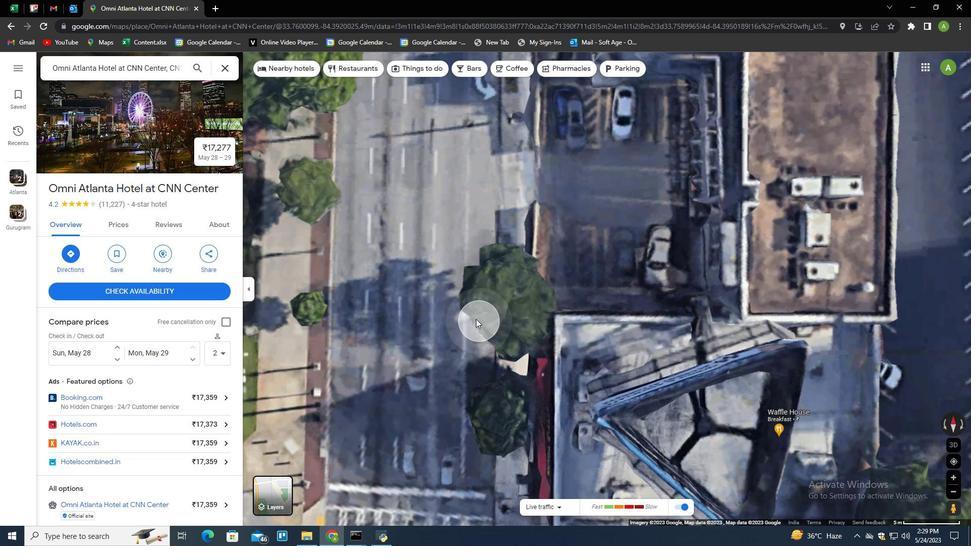 
Action: Mouse scrolled (476, 319) with delta (0, 0)
Screenshot: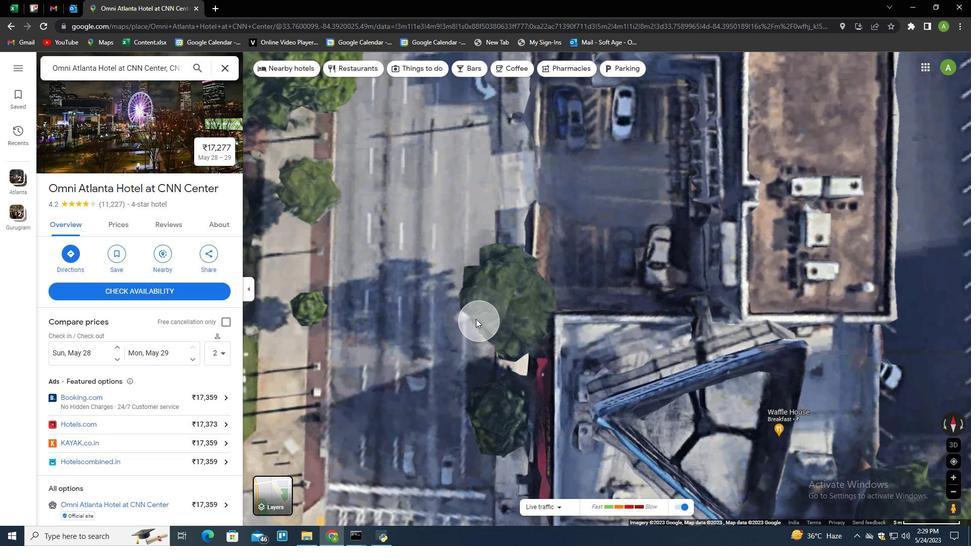 
Action: Mouse scrolled (476, 319) with delta (0, 0)
Screenshot: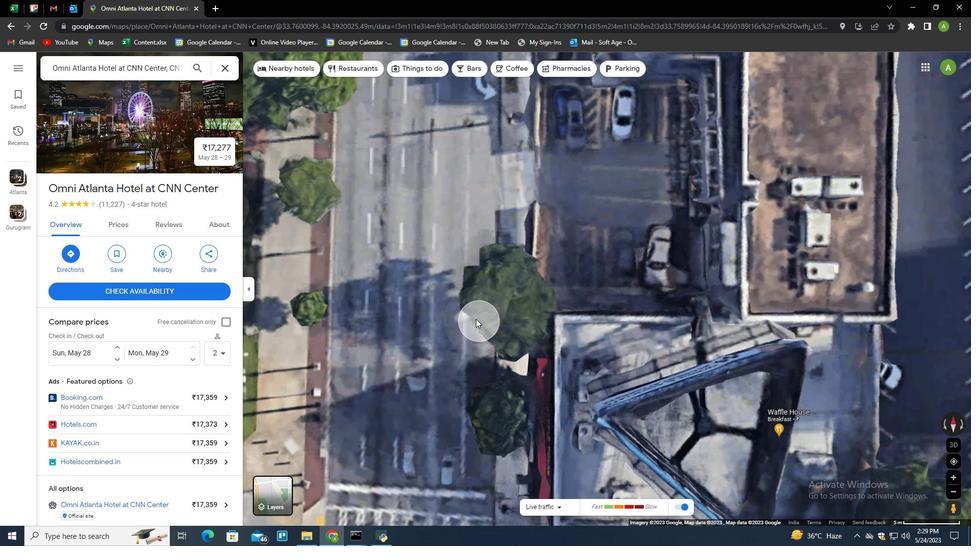 
Action: Mouse scrolled (476, 319) with delta (0, 0)
Screenshot: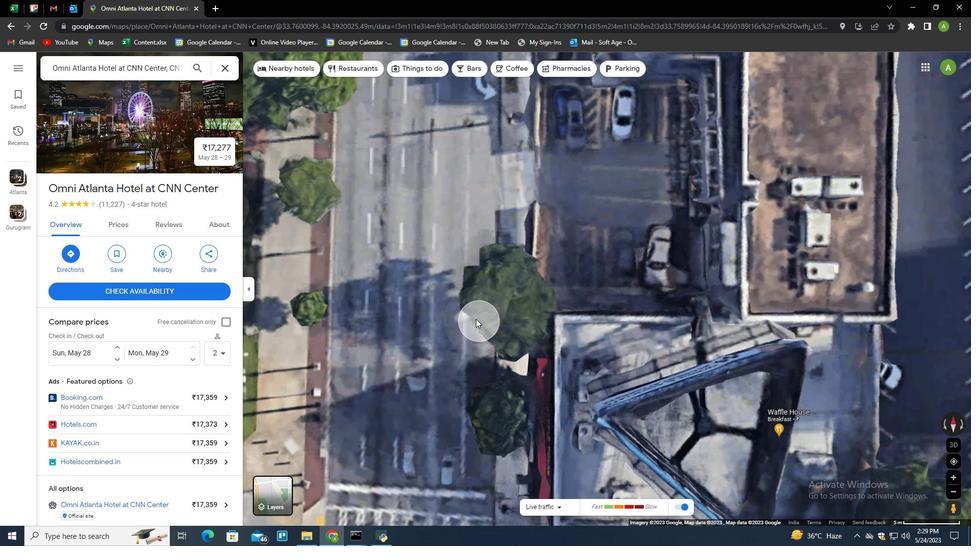 
Action: Mouse moved to (390, 342)
Screenshot: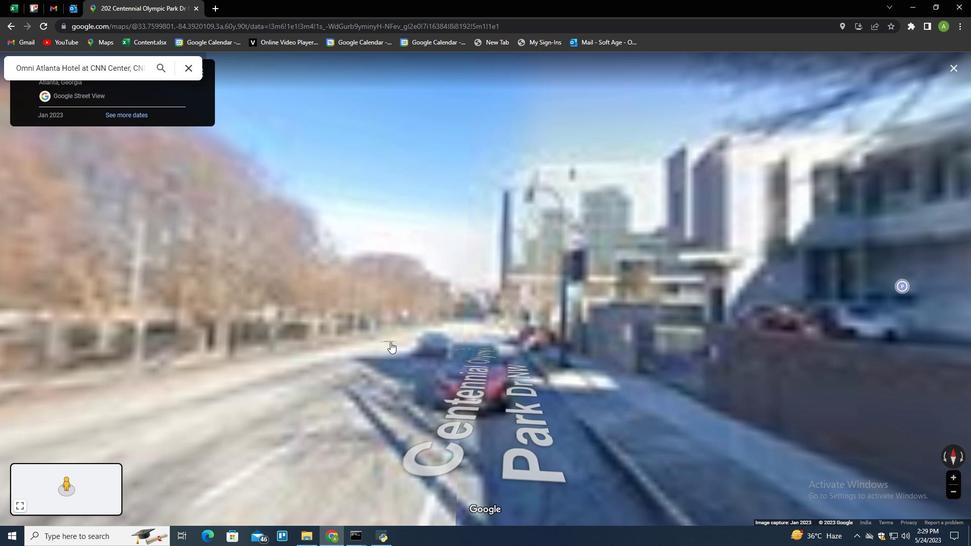 
Action: Mouse pressed left at (390, 342)
Screenshot: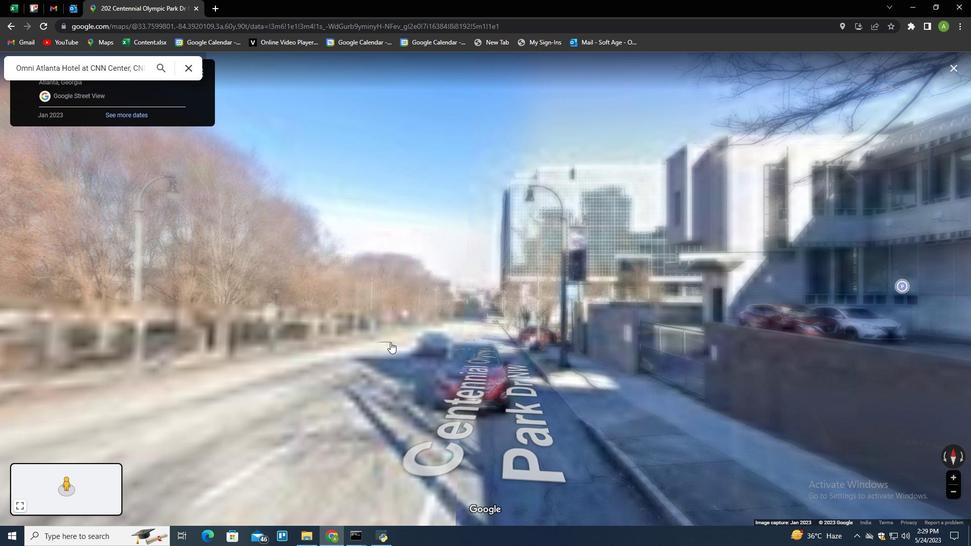 
Action: Mouse moved to (152, 146)
Screenshot: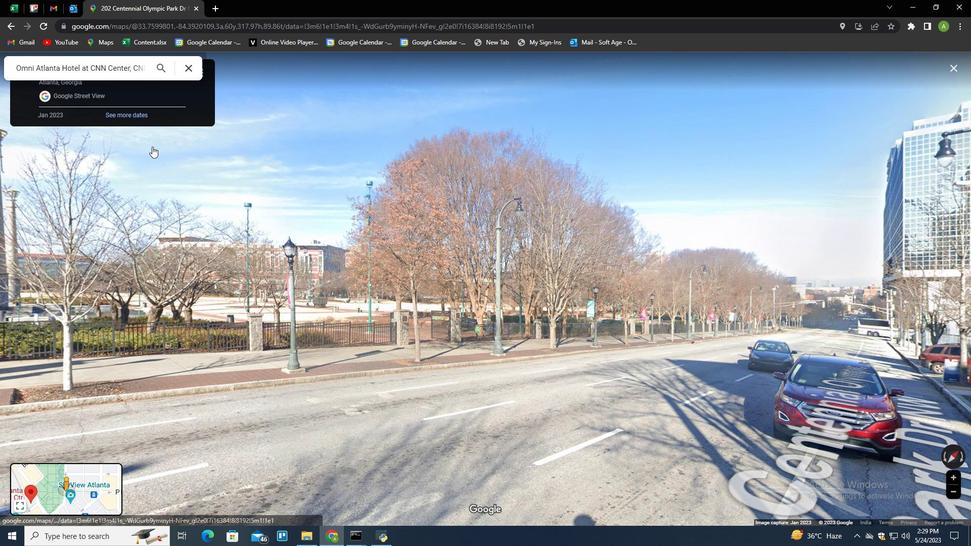 
Action: Mouse scrolled (152, 147) with delta (0, 0)
Screenshot: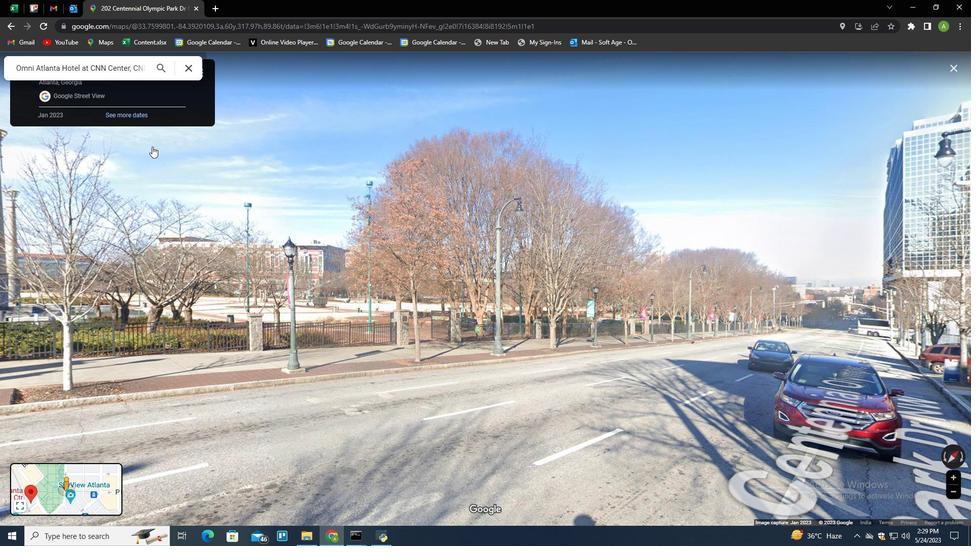 
Action: Mouse moved to (188, 94)
Screenshot: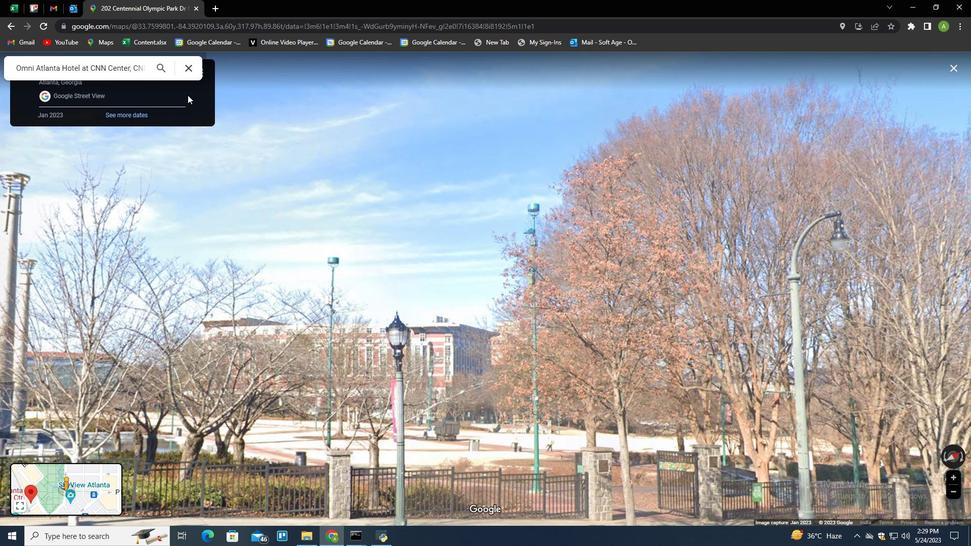 
Action: Mouse pressed left at (188, 94)
Screenshot: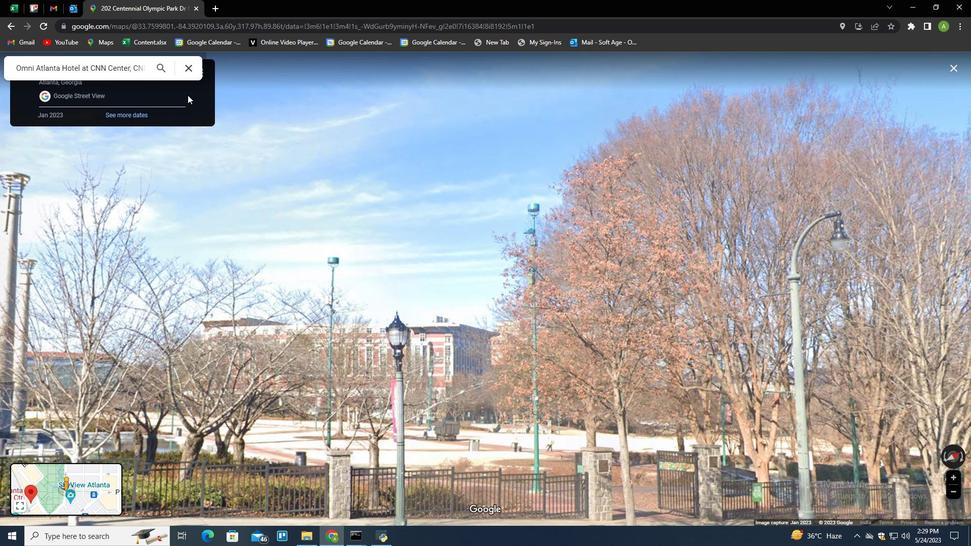 
Action: Mouse moved to (190, 65)
Screenshot: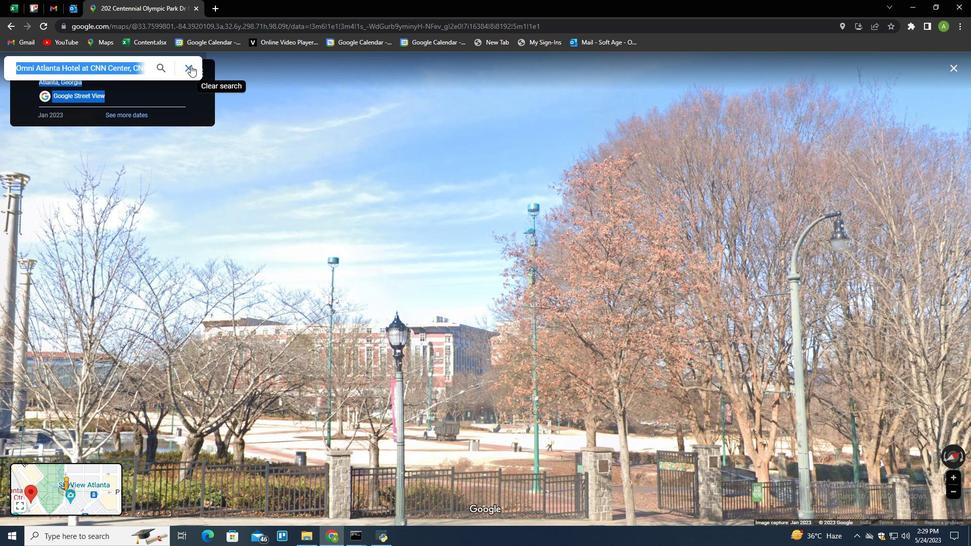 
Action: Mouse pressed left at (190, 65)
Screenshot: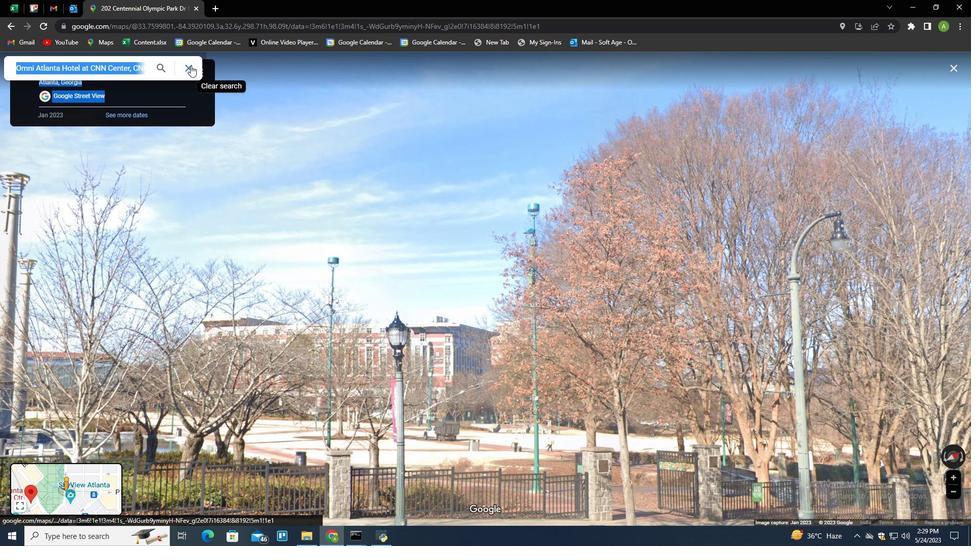 
Action: Mouse moved to (322, 331)
Screenshot: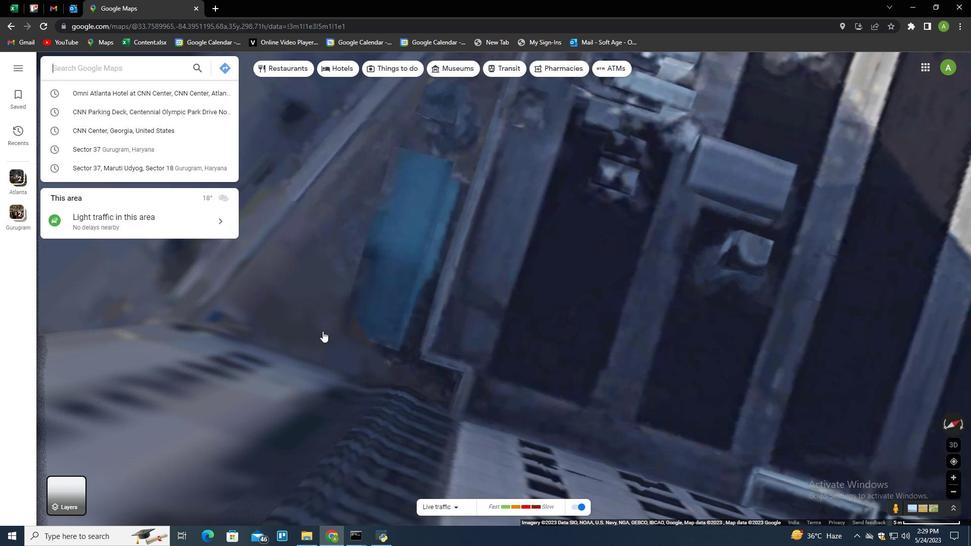 
